 Task: Look for space in Gravina di Catania, Italy from 17th June, 2023 to 21st June, 2023 for 2 adults in price range Rs.7000 to Rs.12000. Place can be private room with 1  bedroom having 2 beds and 1 bathroom. Property type can be house, flat, guest house. Amenities needed are: wifi, washing machine. Booking option can be shelf check-in. Required host language is English.
Action: Mouse moved to (481, 71)
Screenshot: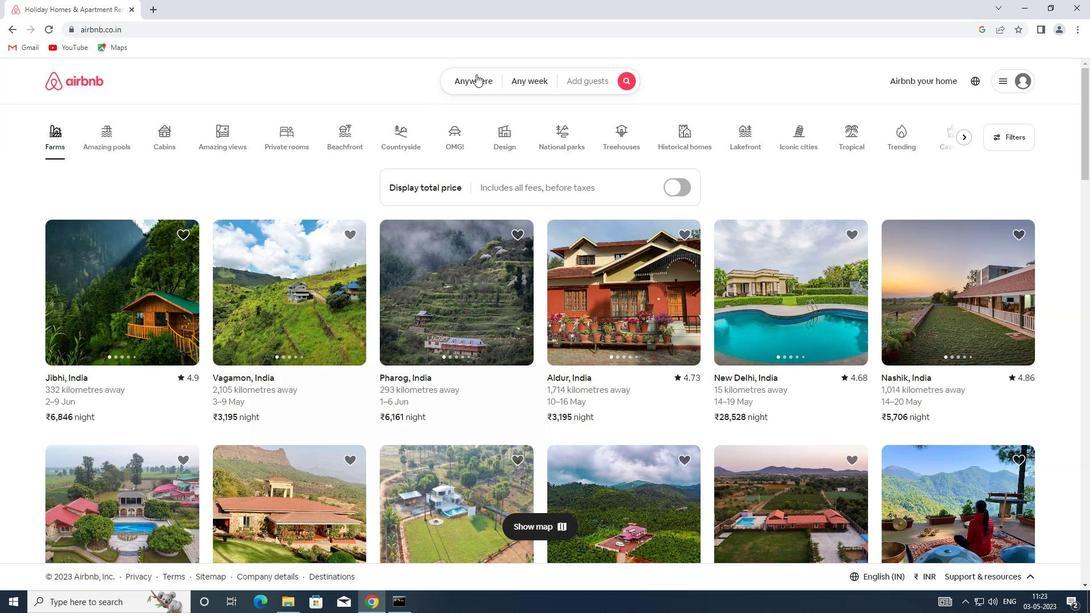 
Action: Mouse pressed left at (481, 71)
Screenshot: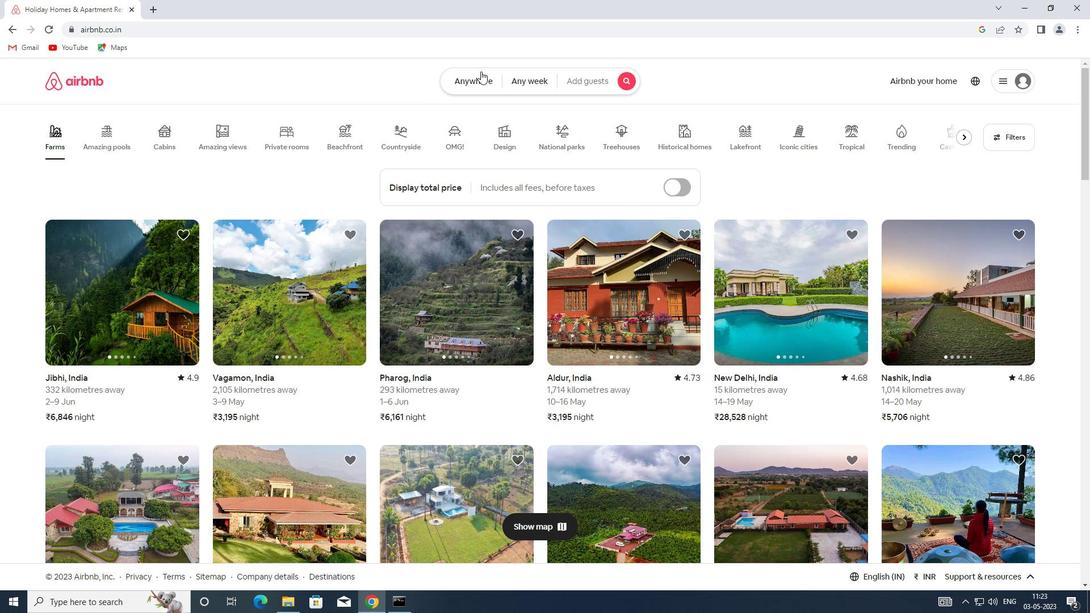
Action: Mouse moved to (418, 123)
Screenshot: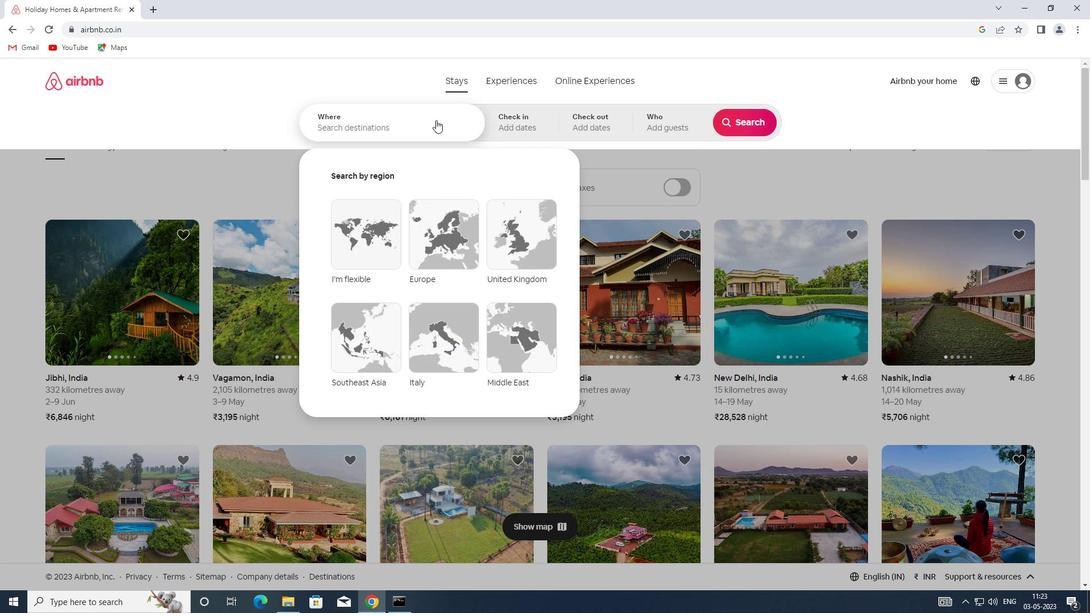 
Action: Mouse pressed left at (418, 123)
Screenshot: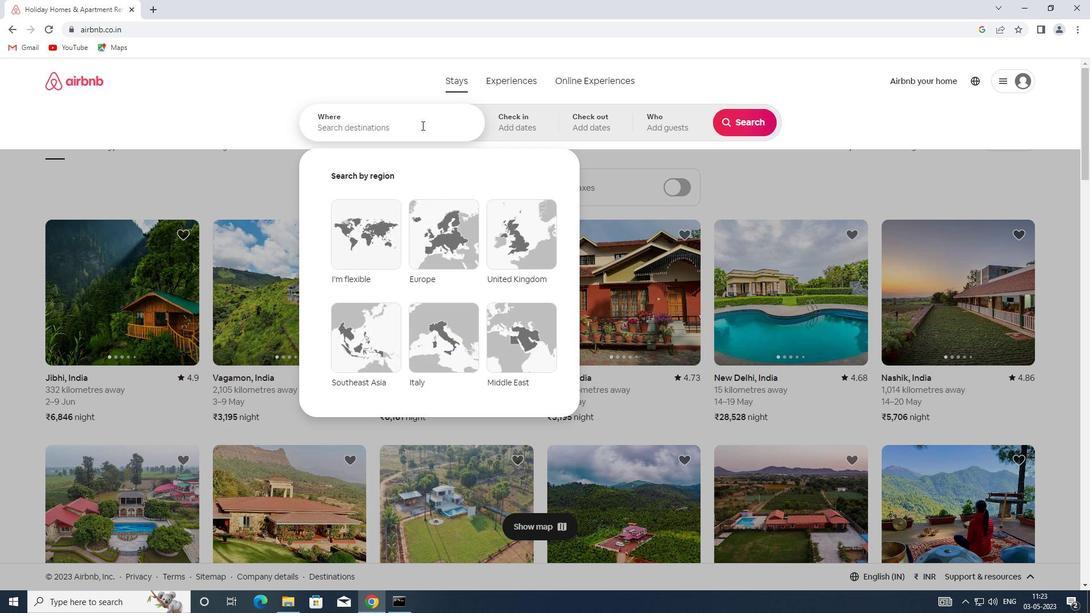 
Action: Key pressed <Key.shift>GRAVINA<Key.space>DI<Key.space><Key.shift>CATAB<Key.backspace>NIA,<Key.shift>ITALY
Screenshot: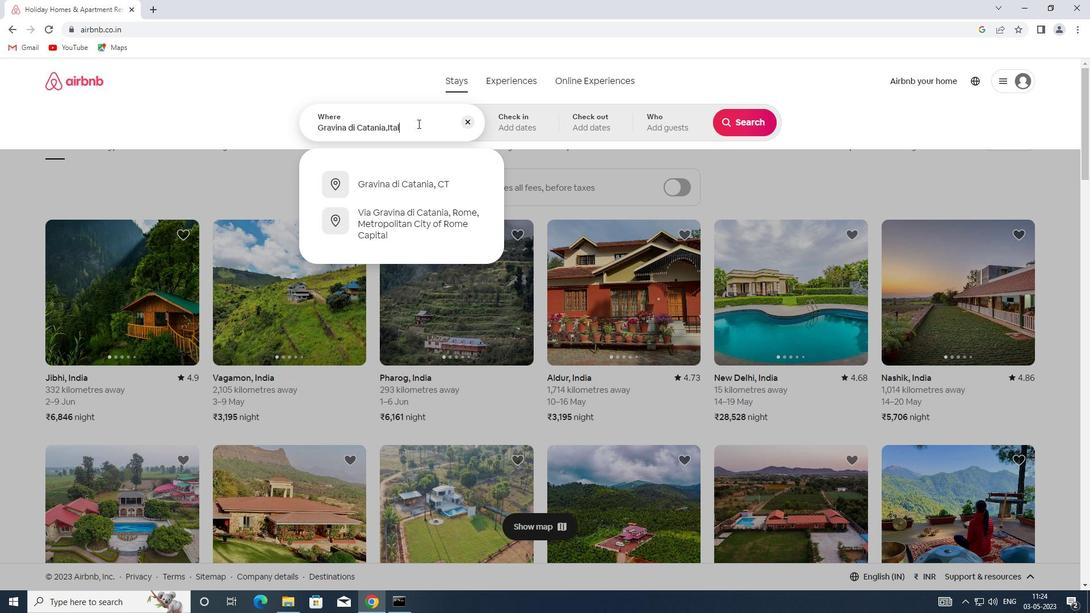 
Action: Mouse moved to (517, 113)
Screenshot: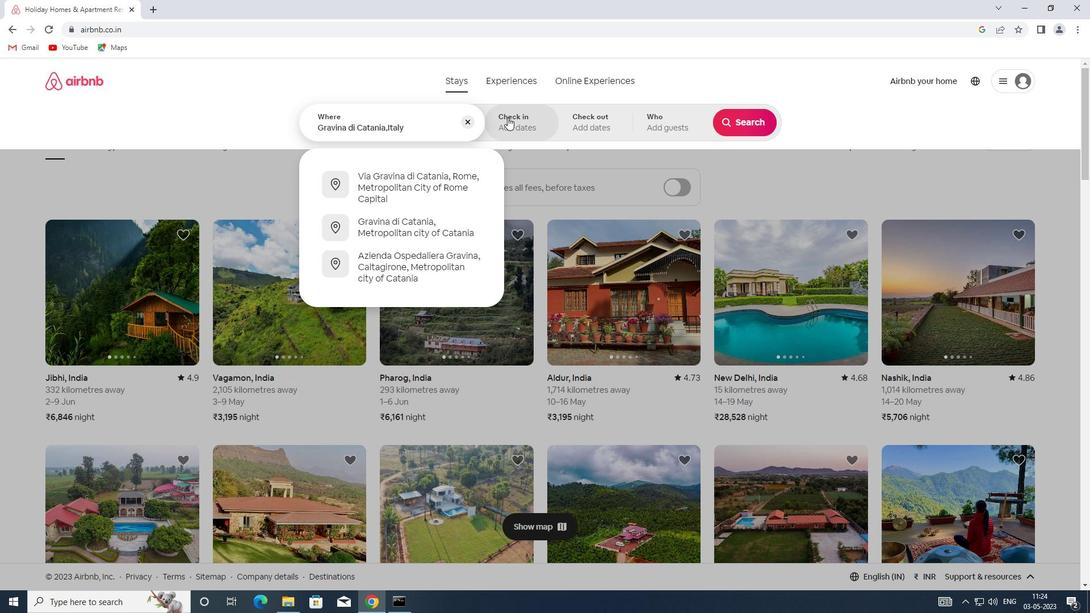 
Action: Mouse pressed left at (517, 113)
Screenshot: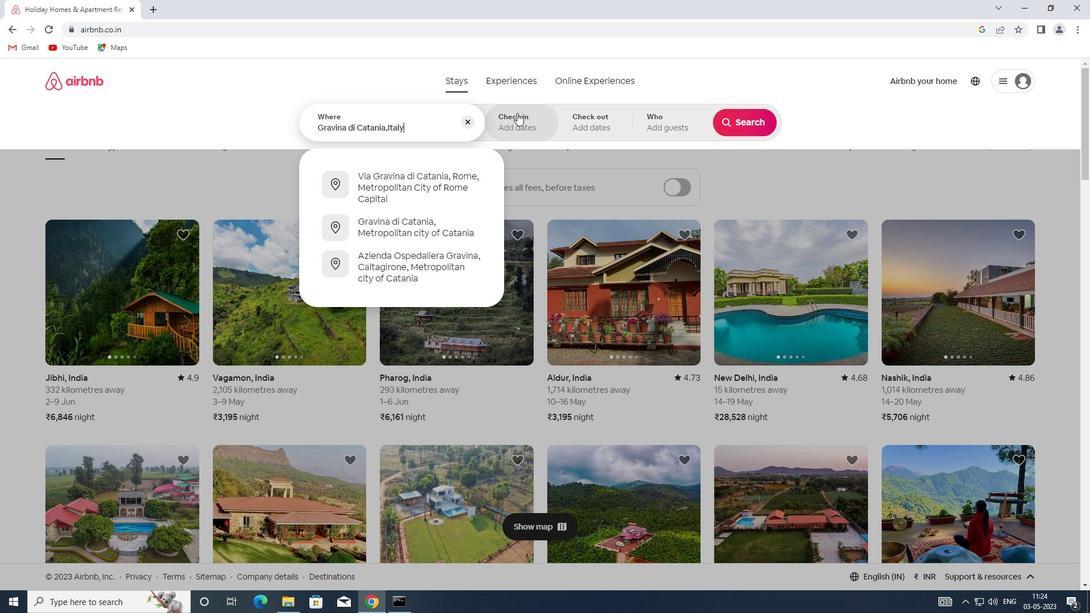 
Action: Mouse moved to (721, 321)
Screenshot: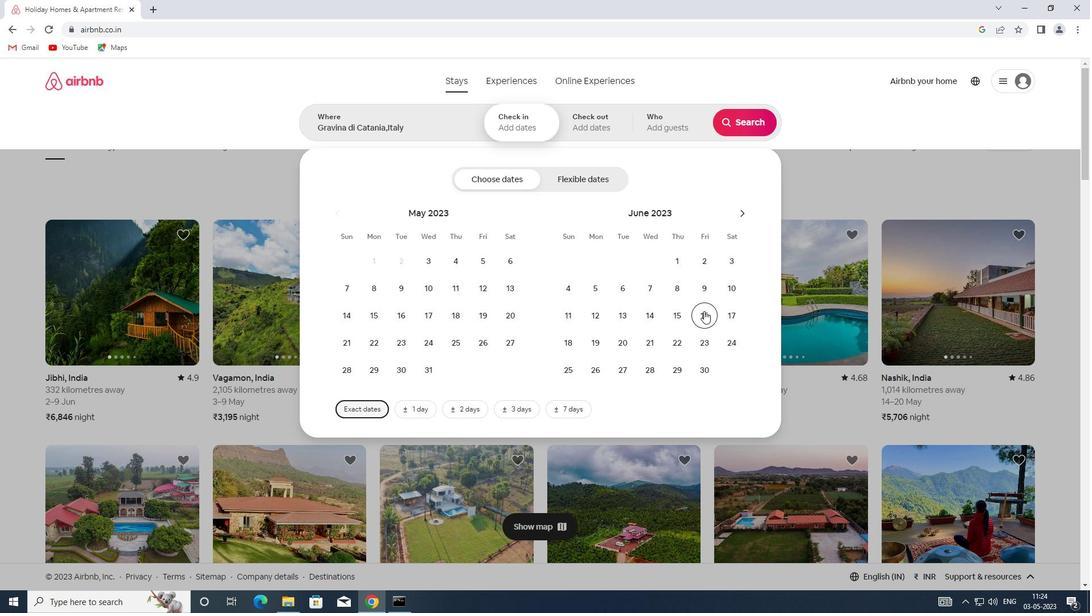 
Action: Mouse pressed left at (721, 321)
Screenshot: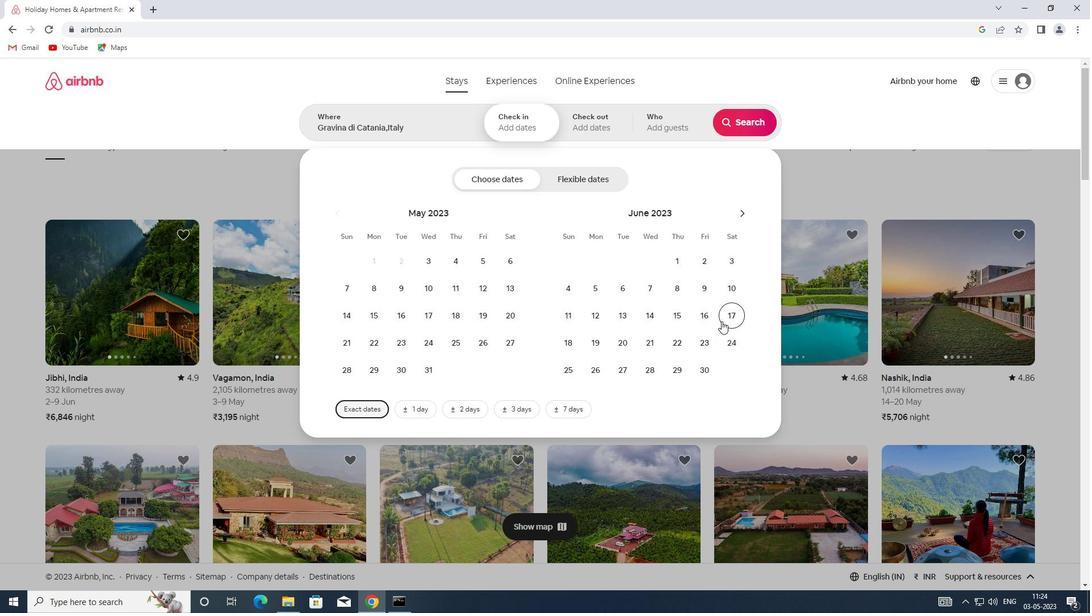 
Action: Mouse moved to (657, 346)
Screenshot: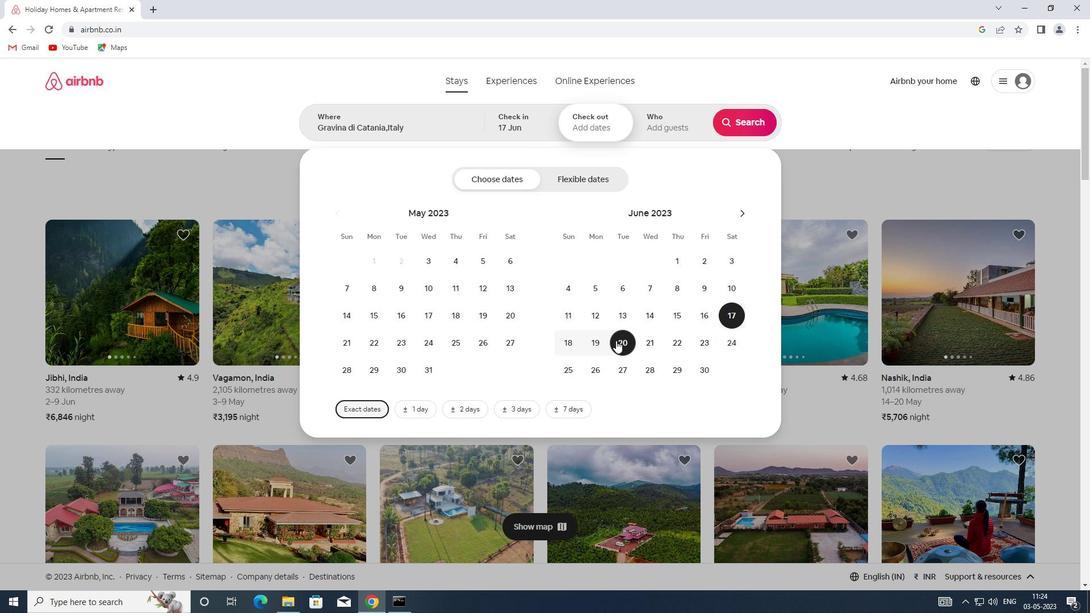 
Action: Mouse pressed left at (657, 346)
Screenshot: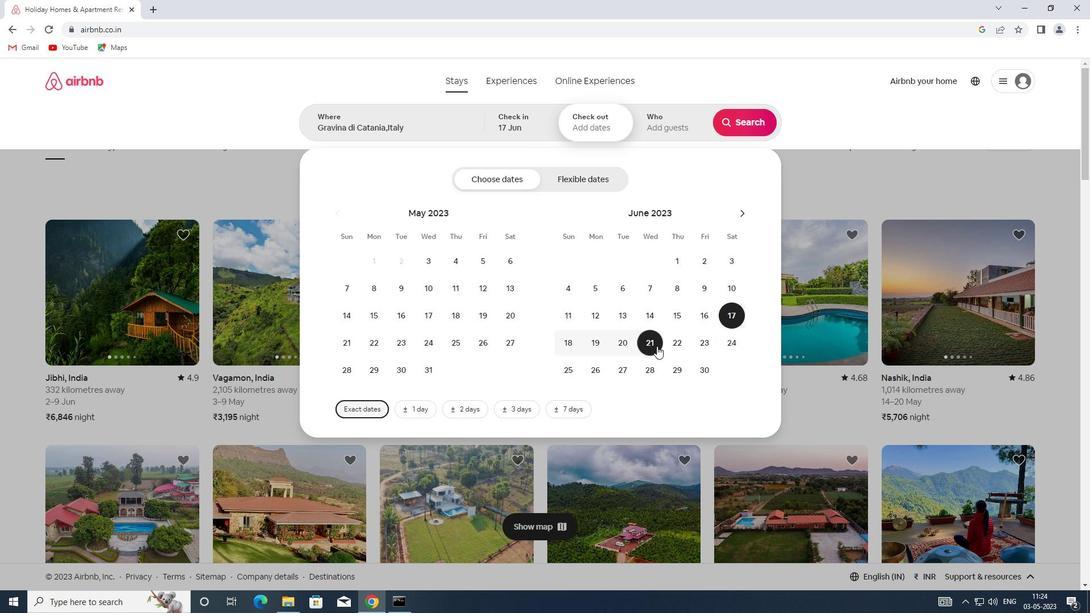 
Action: Mouse moved to (666, 122)
Screenshot: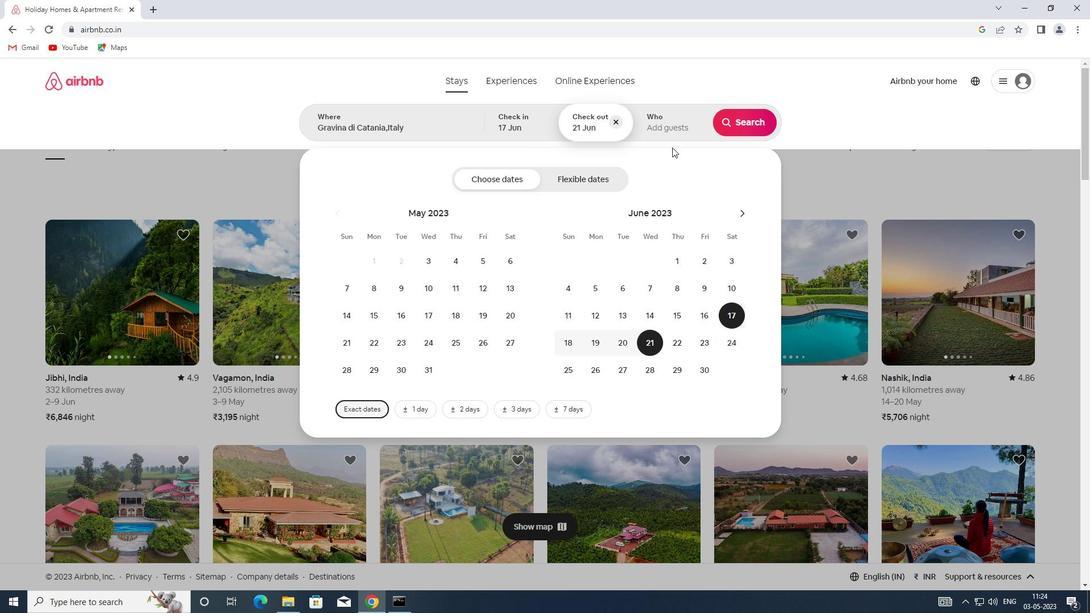 
Action: Mouse pressed left at (666, 122)
Screenshot: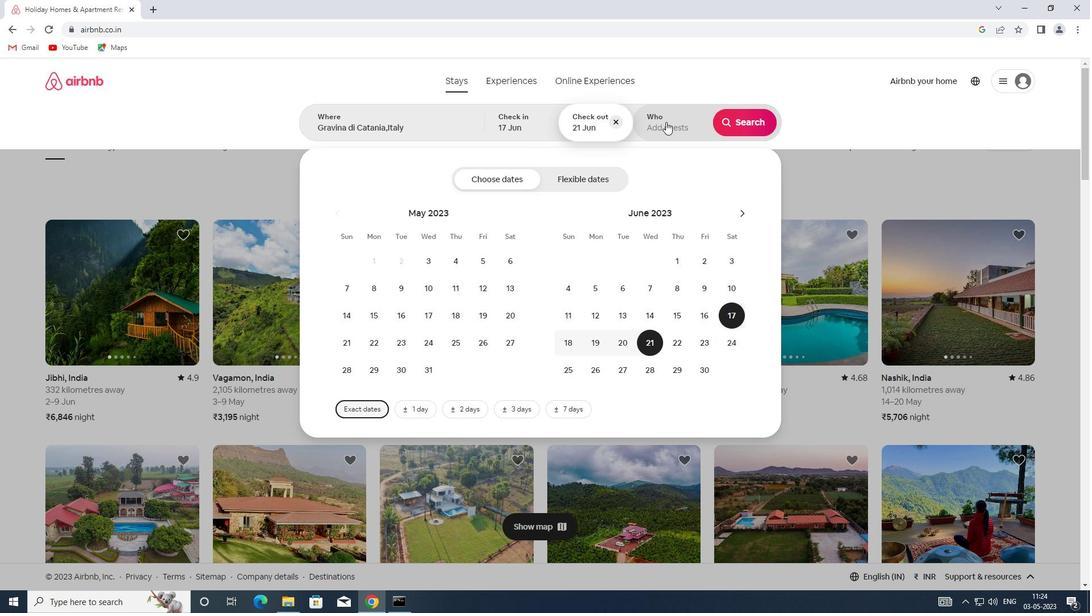 
Action: Mouse moved to (746, 183)
Screenshot: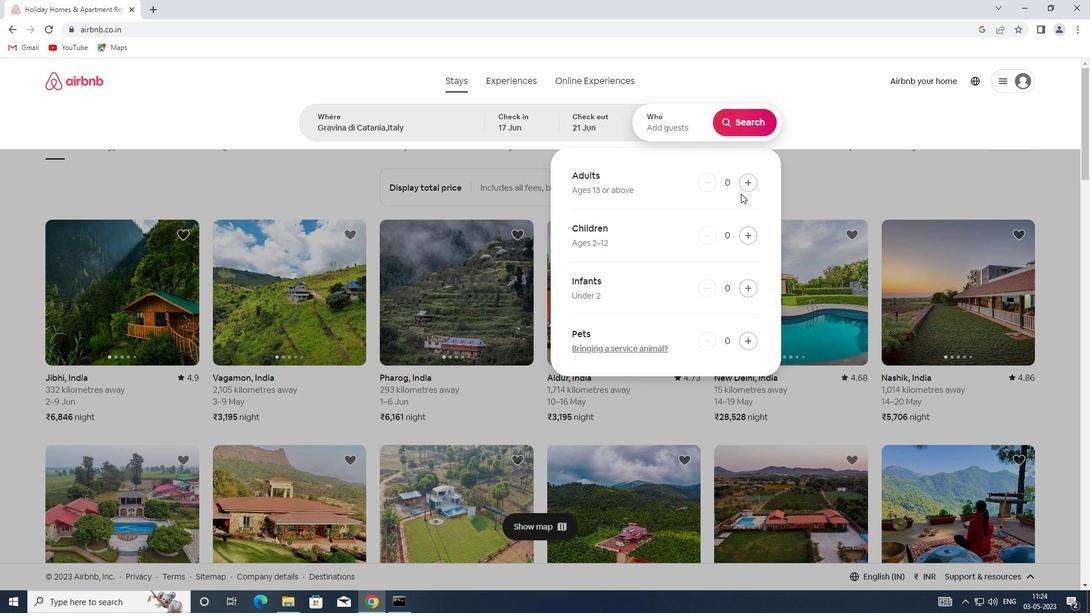 
Action: Mouse pressed left at (746, 183)
Screenshot: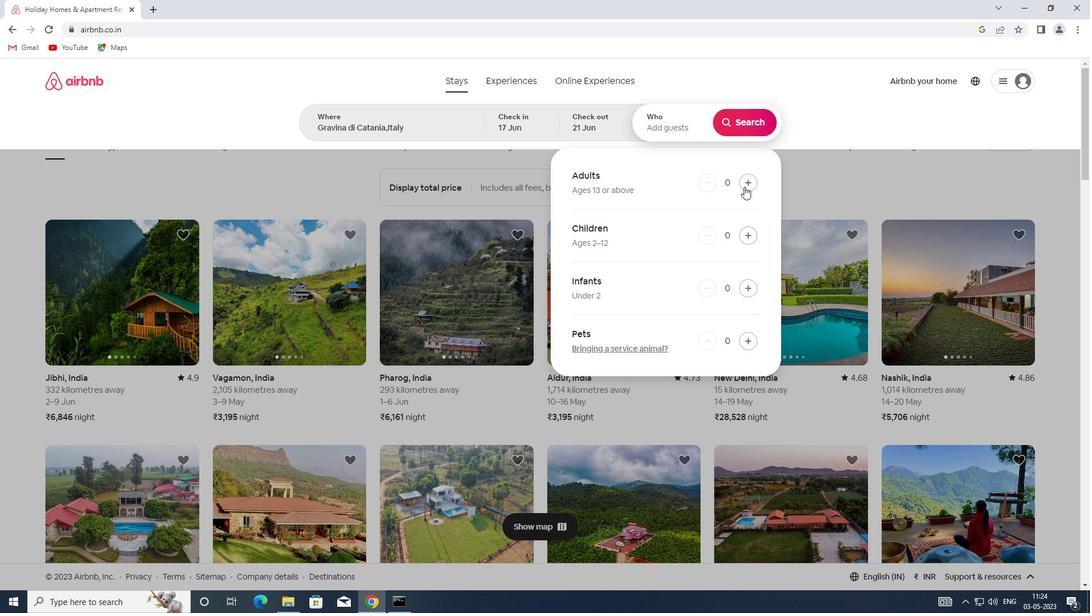 
Action: Mouse pressed left at (746, 183)
Screenshot: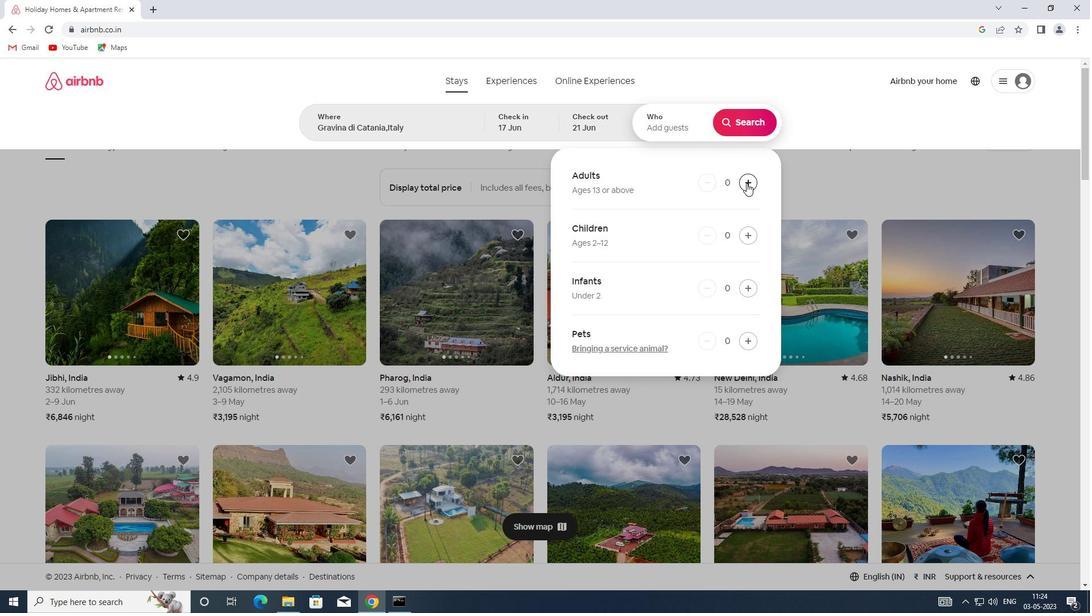 
Action: Mouse moved to (755, 117)
Screenshot: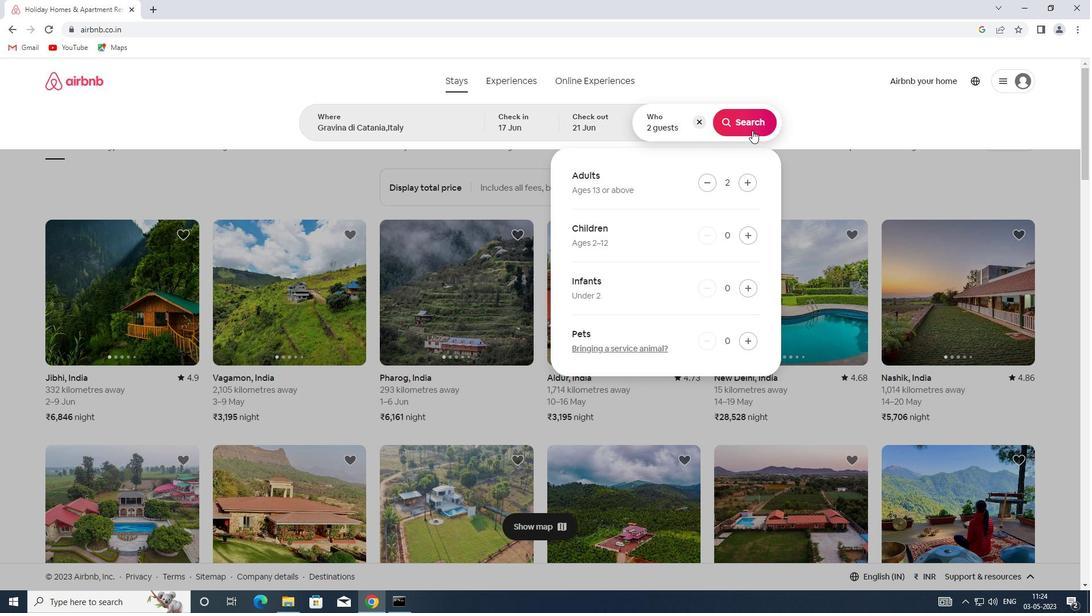 
Action: Mouse pressed left at (755, 117)
Screenshot: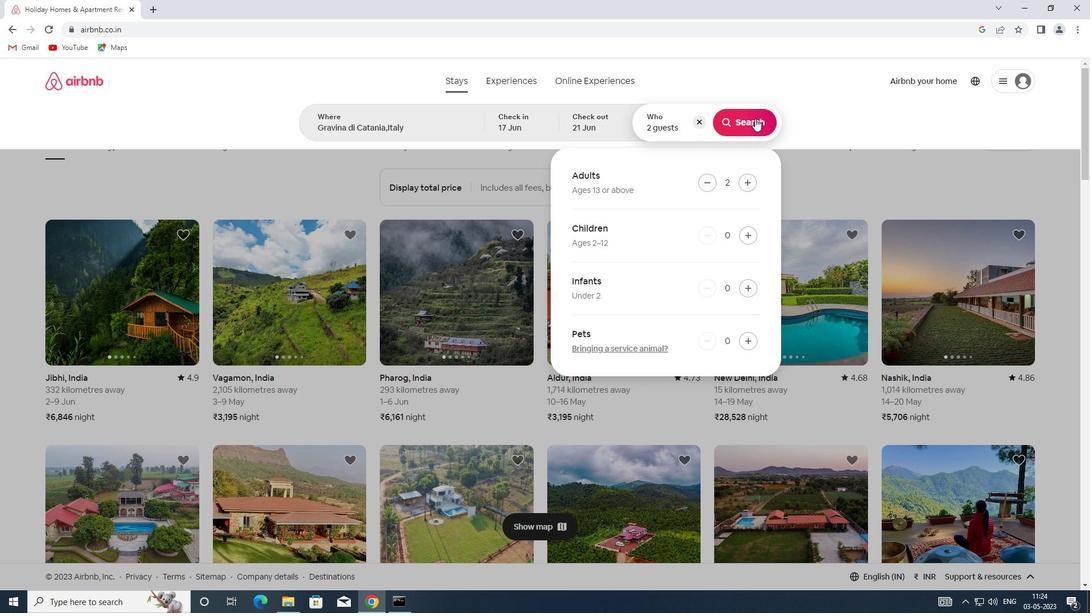 
Action: Mouse moved to (1036, 120)
Screenshot: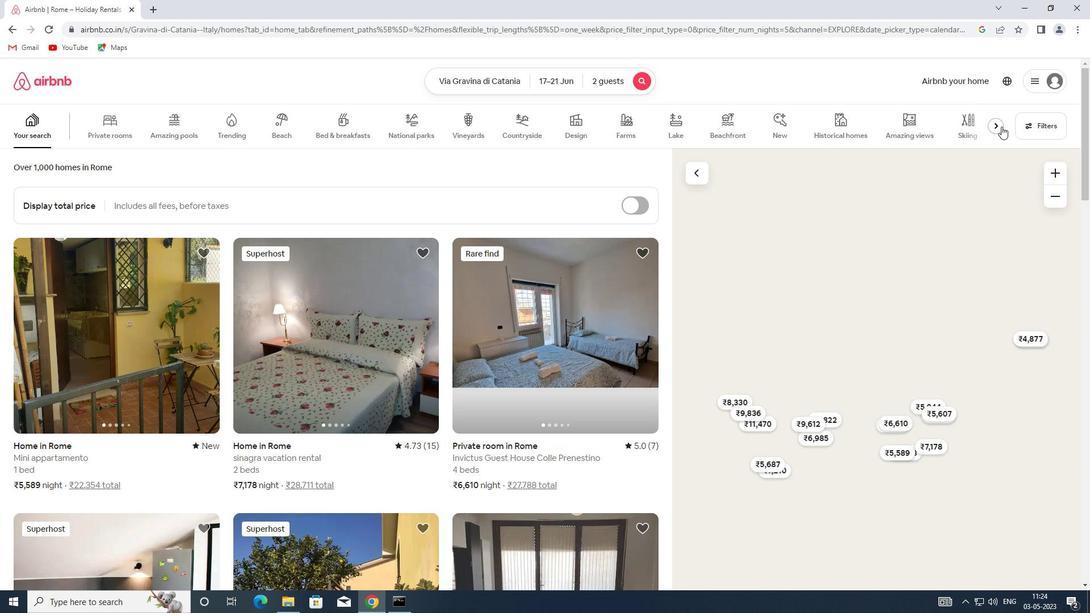 
Action: Mouse pressed left at (1036, 120)
Screenshot: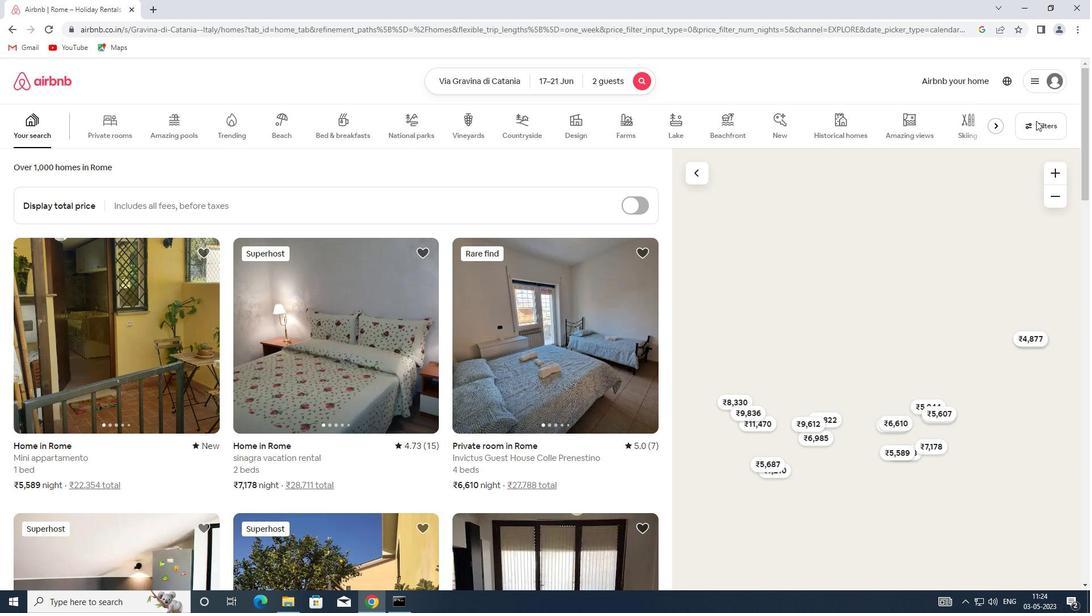 
Action: Mouse moved to (408, 268)
Screenshot: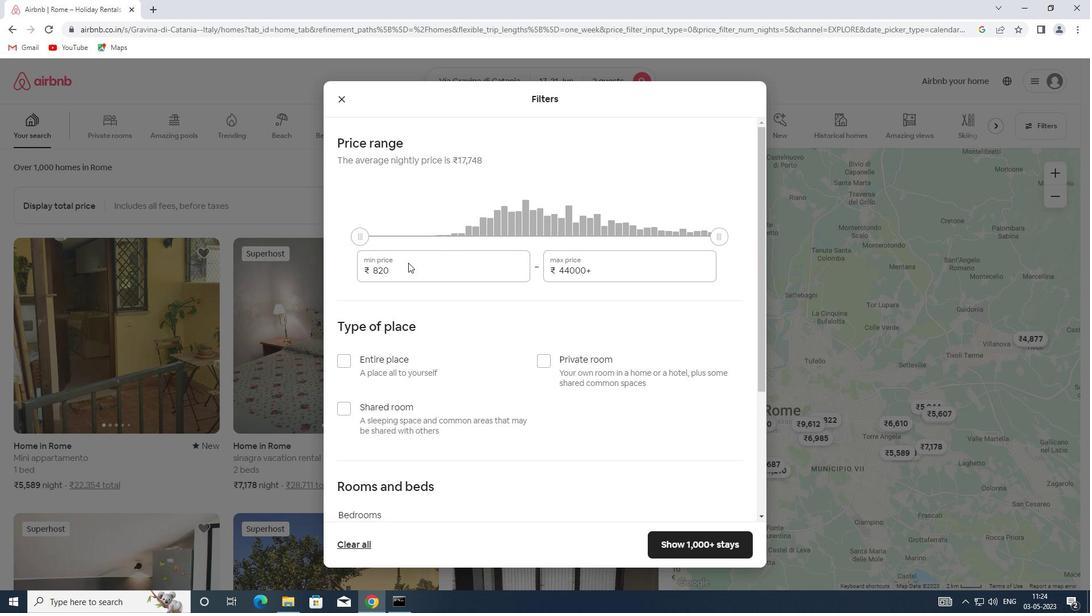 
Action: Mouse pressed left at (408, 268)
Screenshot: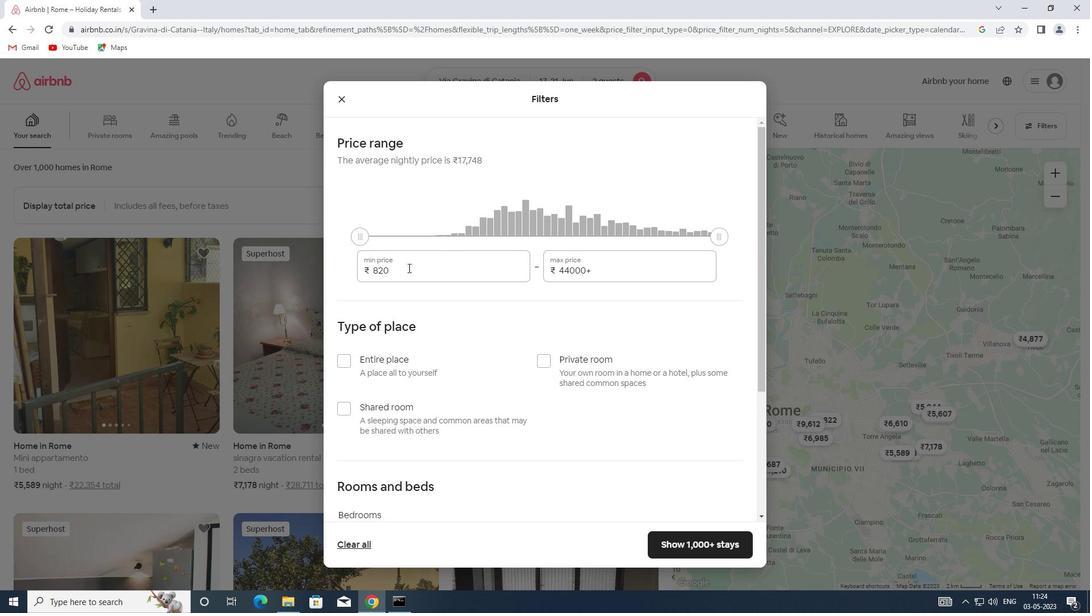 
Action: Mouse moved to (327, 271)
Screenshot: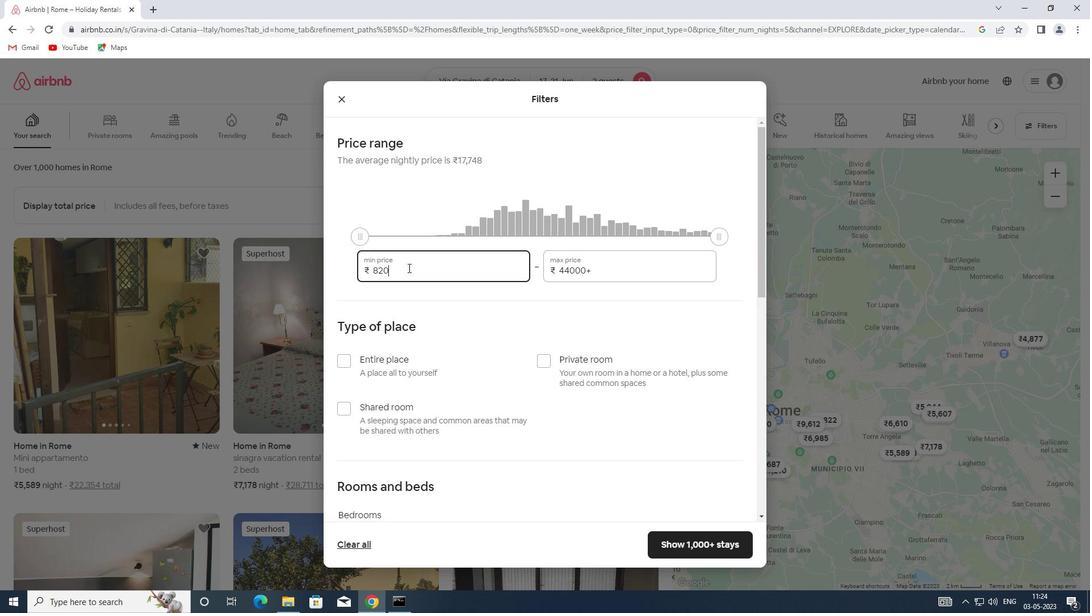 
Action: Key pressed 7000
Screenshot: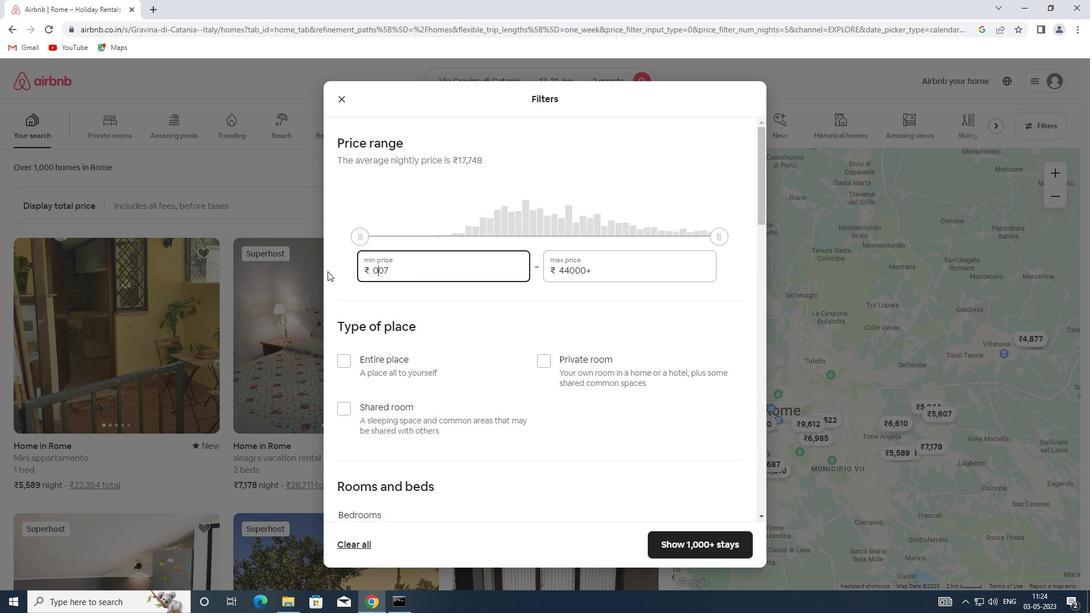 
Action: Mouse moved to (401, 269)
Screenshot: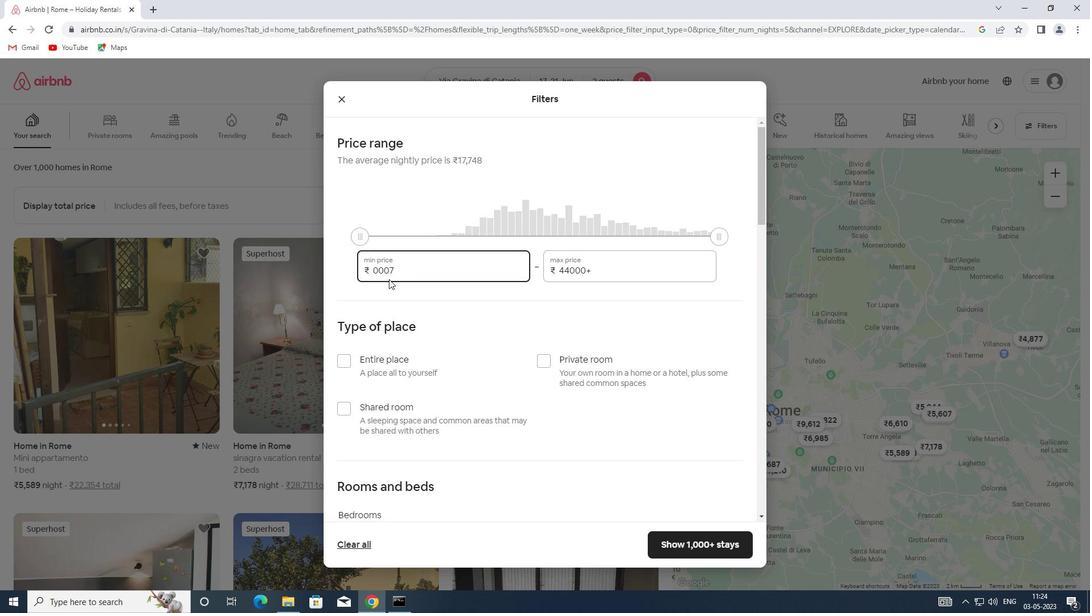 
Action: Mouse pressed left at (401, 269)
Screenshot: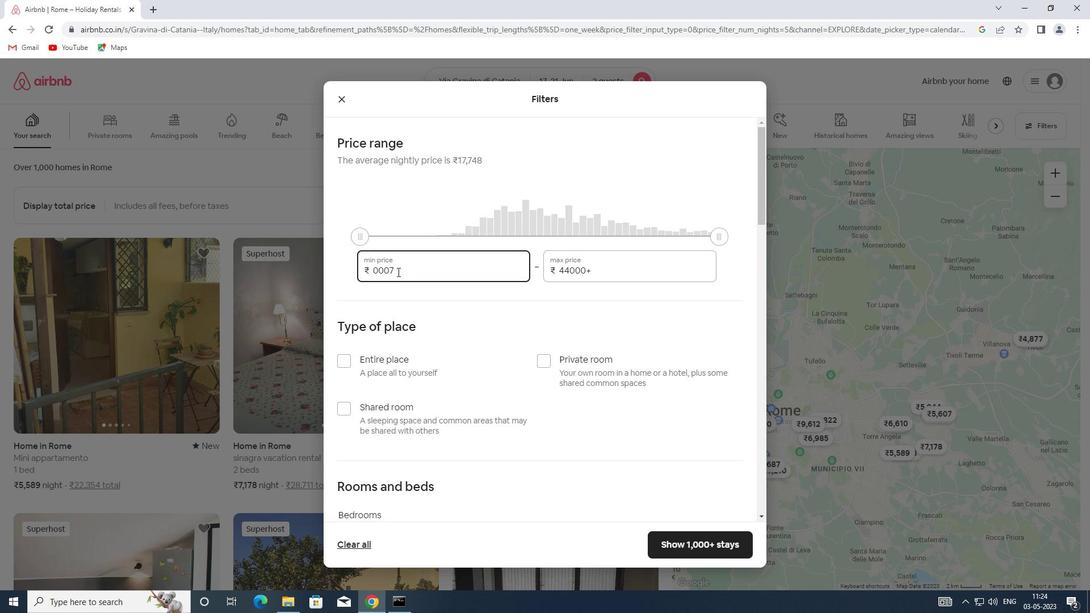 
Action: Mouse moved to (315, 267)
Screenshot: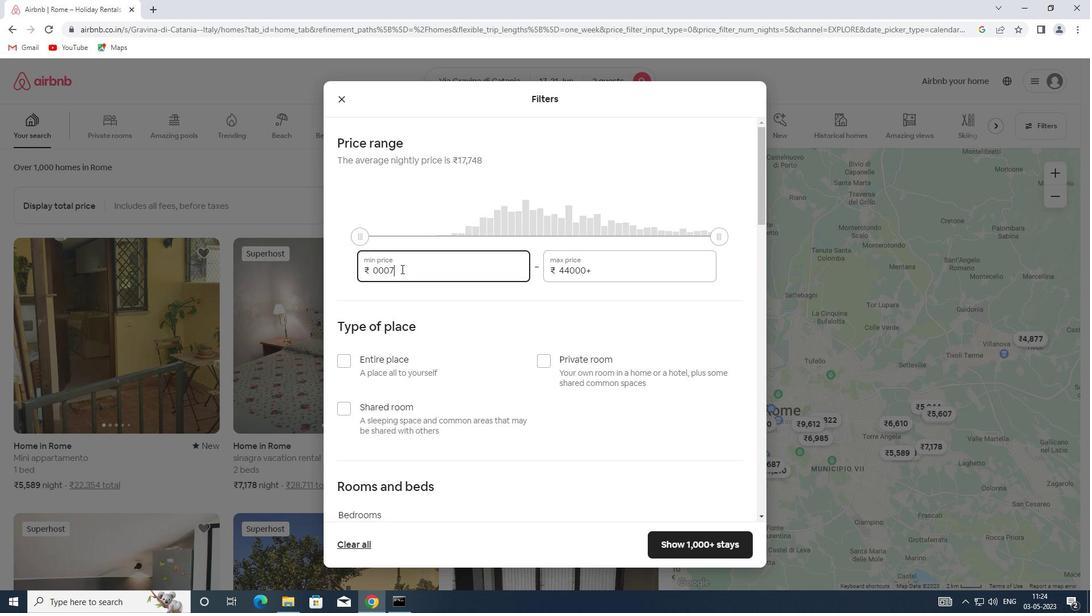 
Action: Key pressed 7000
Screenshot: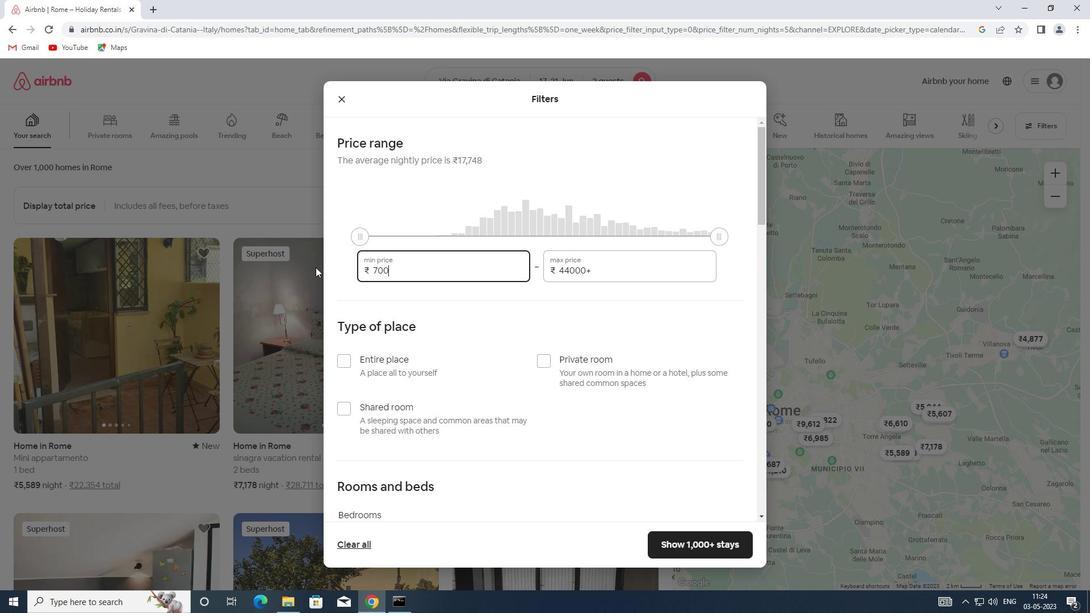 
Action: Mouse moved to (604, 262)
Screenshot: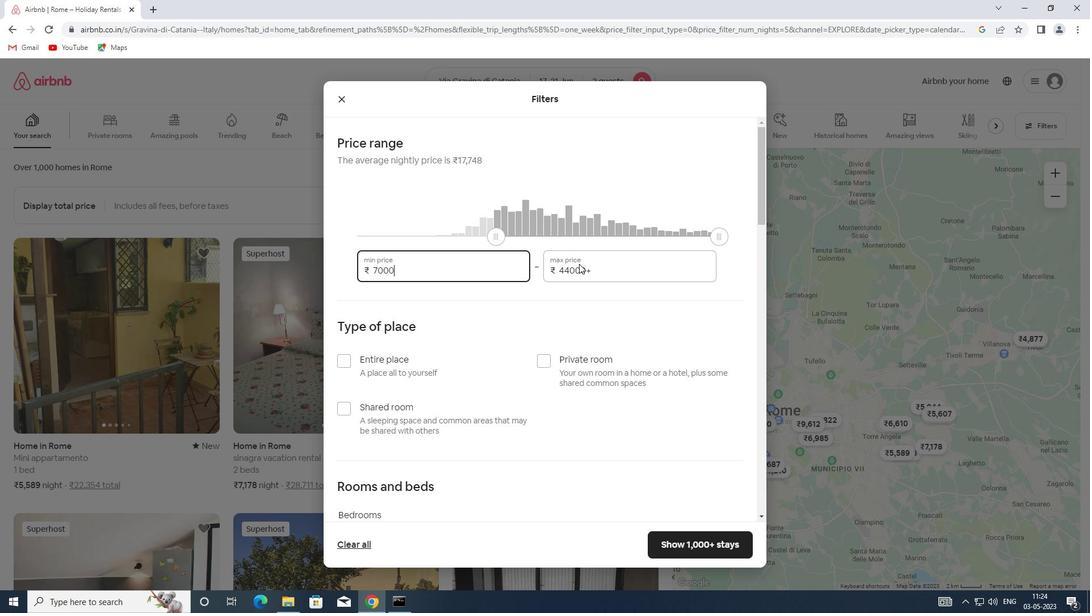 
Action: Mouse pressed left at (604, 262)
Screenshot: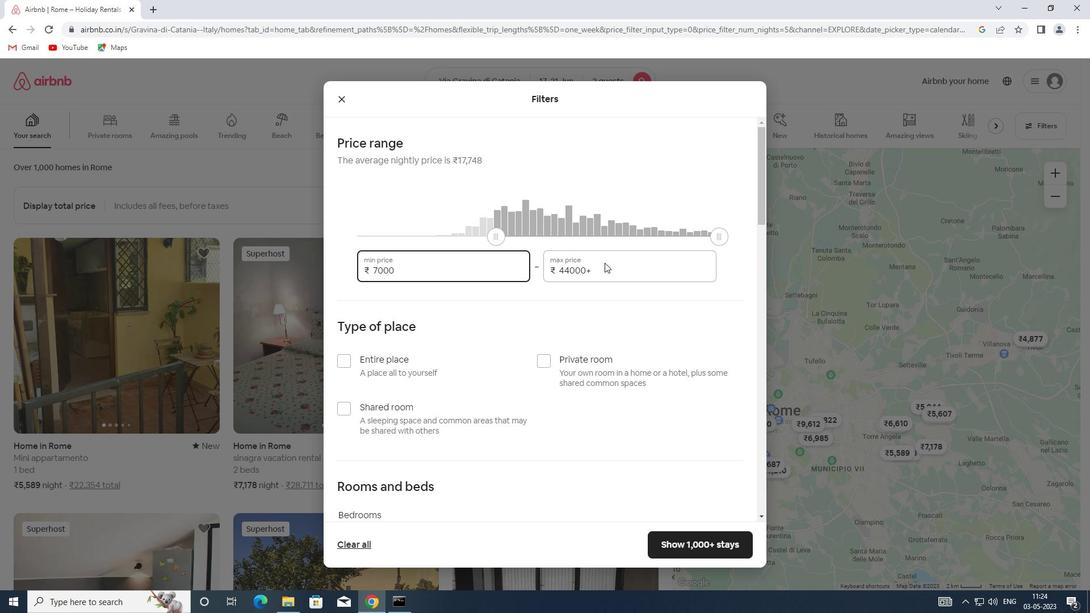 
Action: Mouse moved to (603, 269)
Screenshot: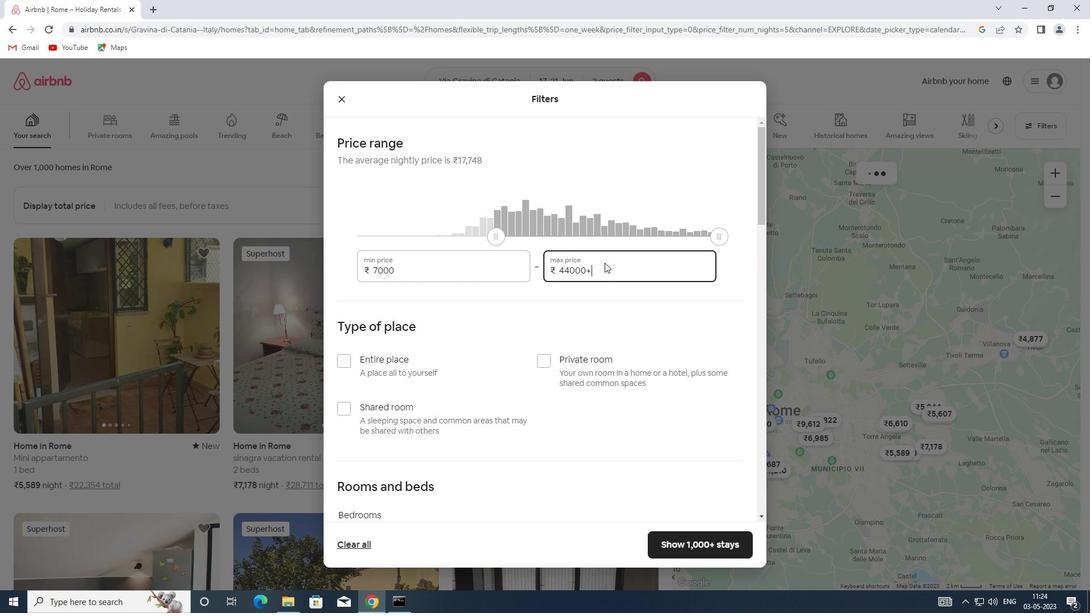 
Action: Mouse pressed left at (603, 269)
Screenshot: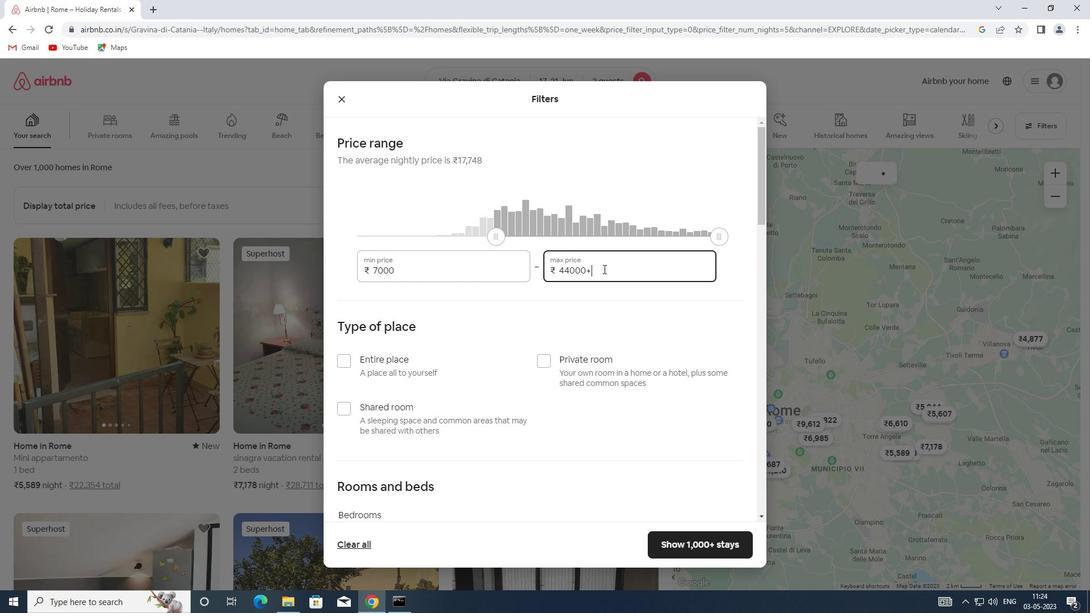 
Action: Mouse moved to (504, 269)
Screenshot: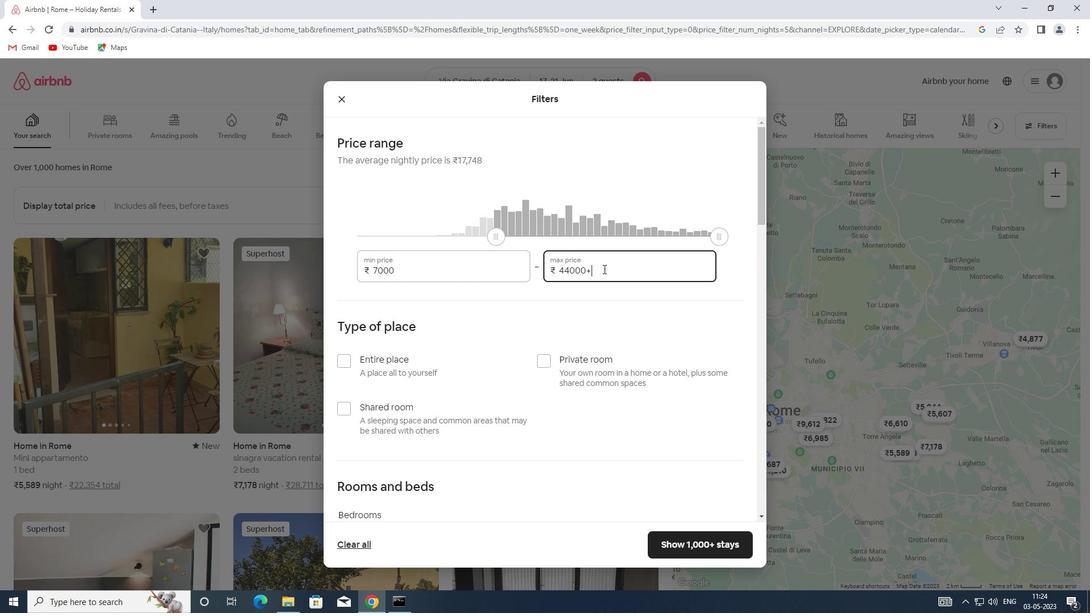 
Action: Key pressed 12000
Screenshot: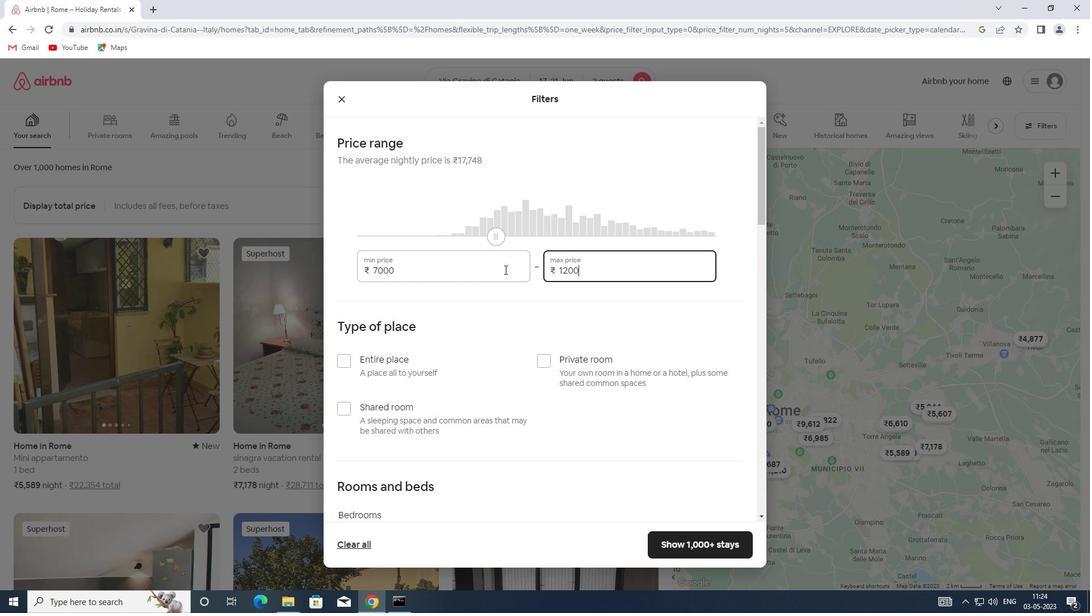 
Action: Mouse moved to (499, 362)
Screenshot: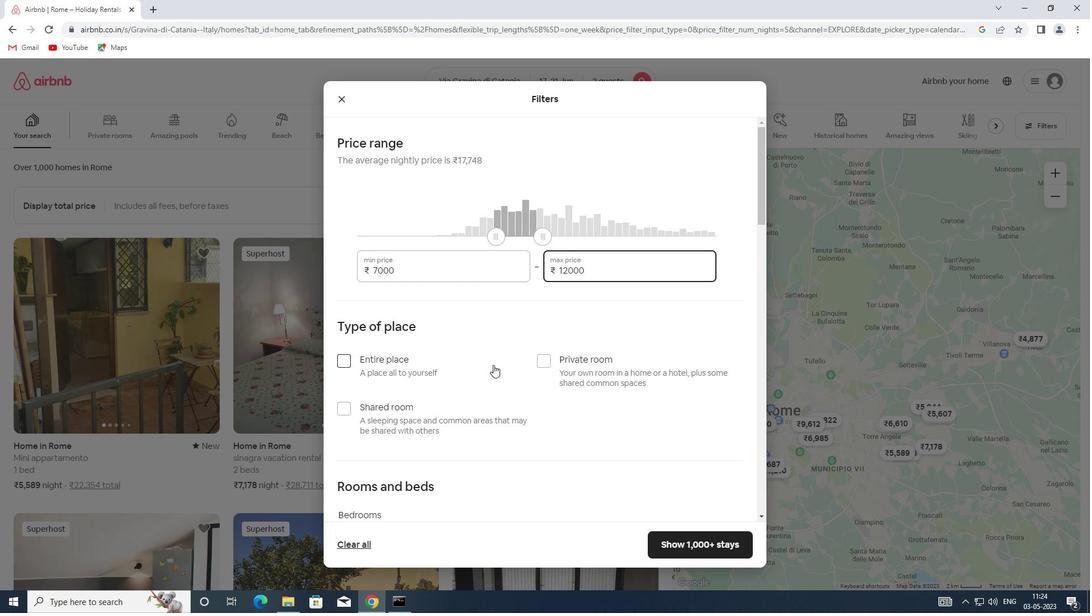 
Action: Mouse scrolled (499, 362) with delta (0, 0)
Screenshot: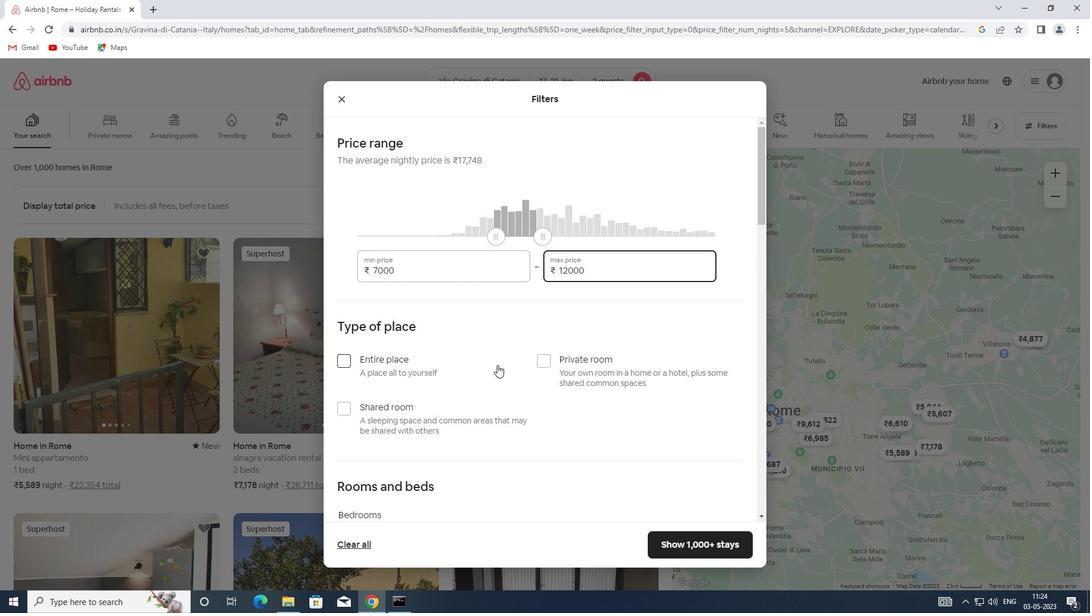 
Action: Mouse scrolled (499, 362) with delta (0, 0)
Screenshot: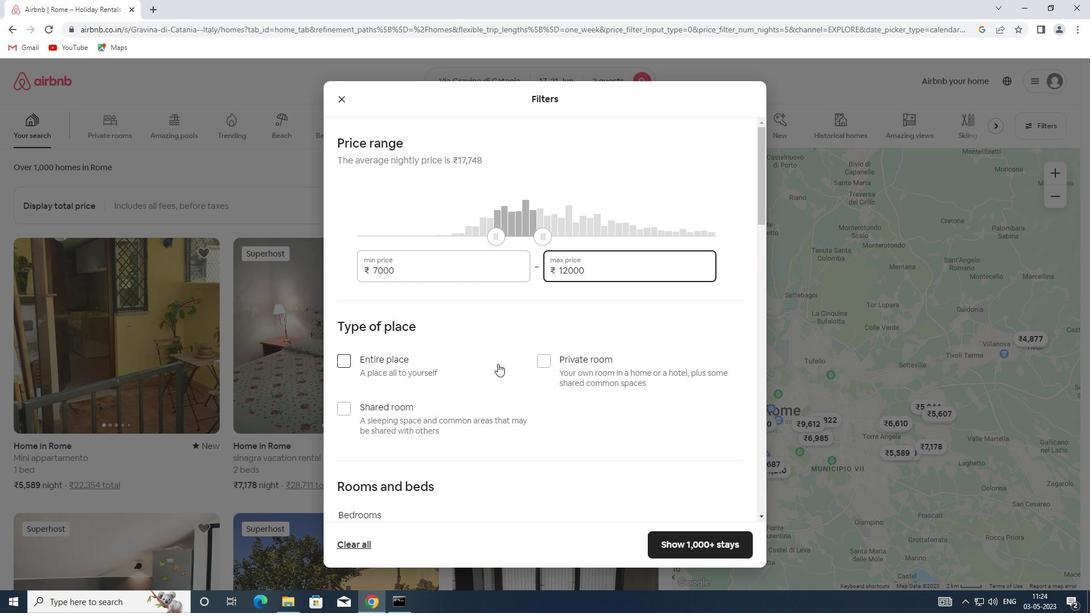 
Action: Mouse scrolled (499, 362) with delta (0, 0)
Screenshot: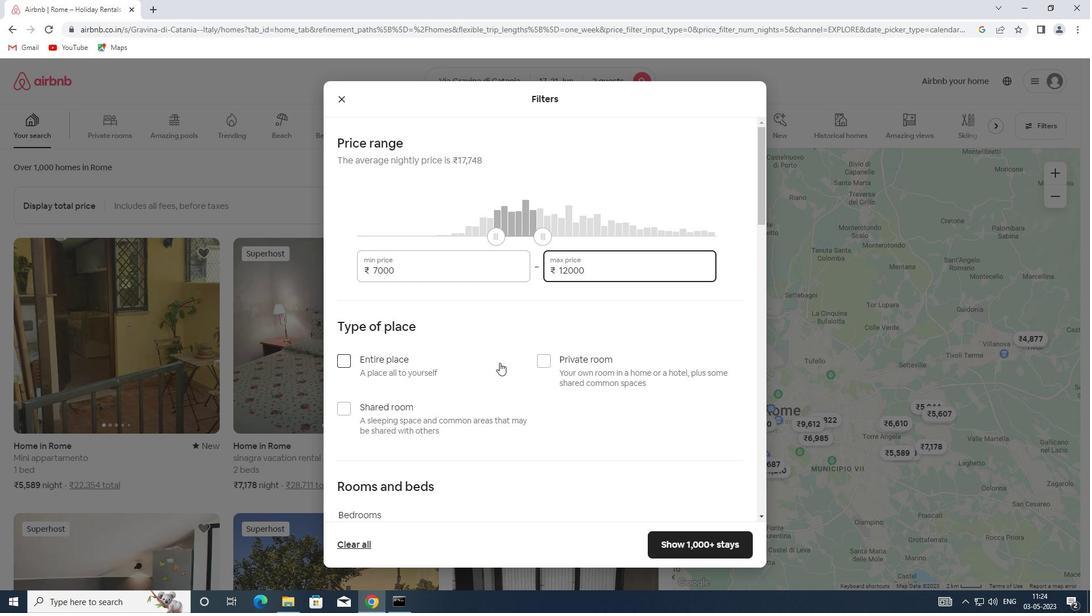 
Action: Mouse moved to (545, 198)
Screenshot: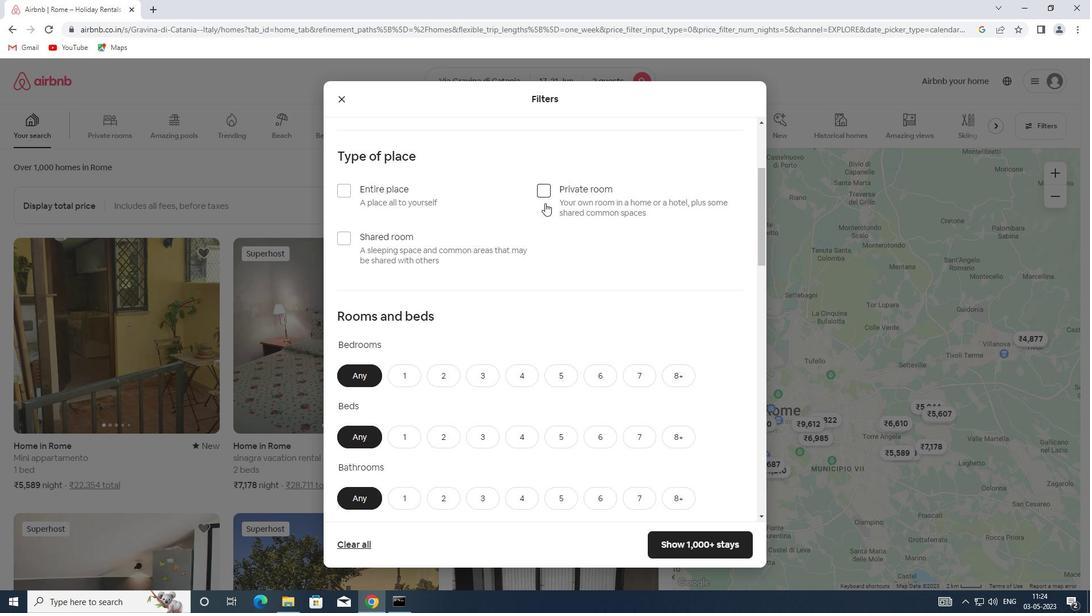
Action: Mouse pressed left at (545, 198)
Screenshot: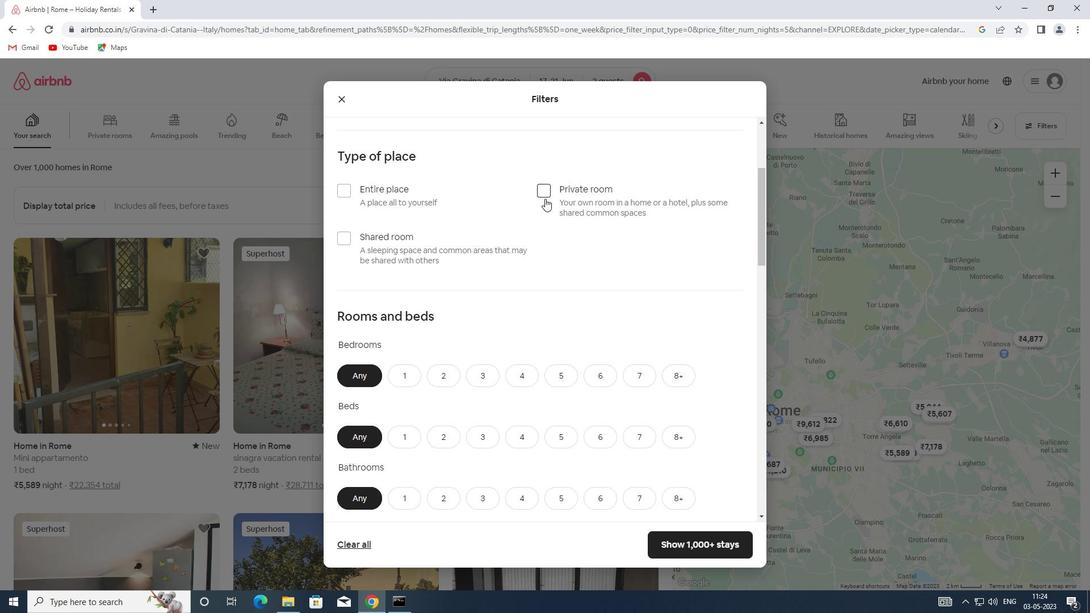 
Action: Mouse scrolled (545, 198) with delta (0, 0)
Screenshot: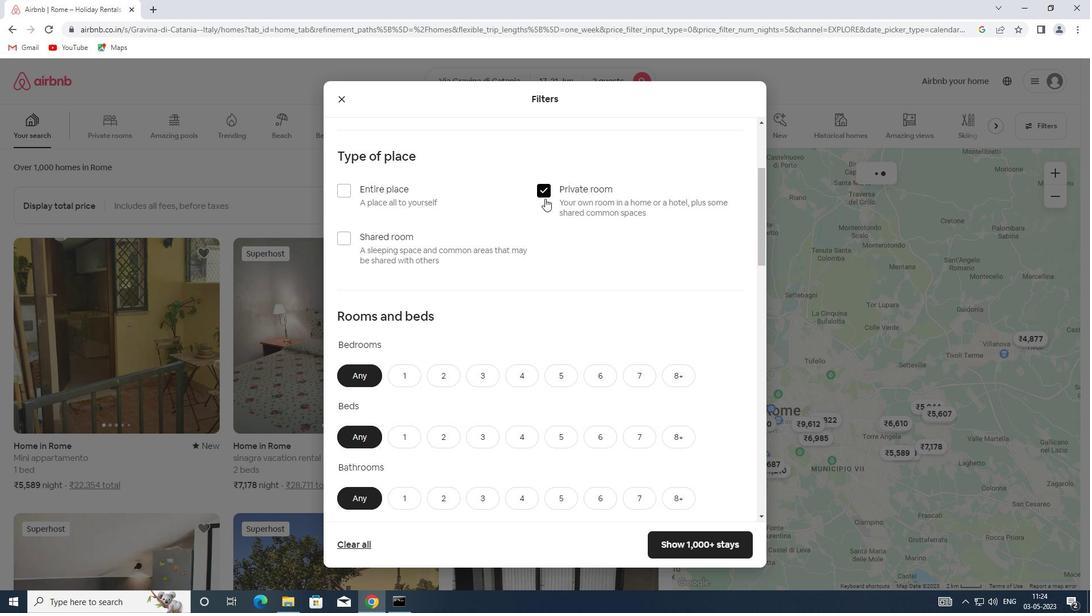 
Action: Mouse scrolled (545, 198) with delta (0, 0)
Screenshot: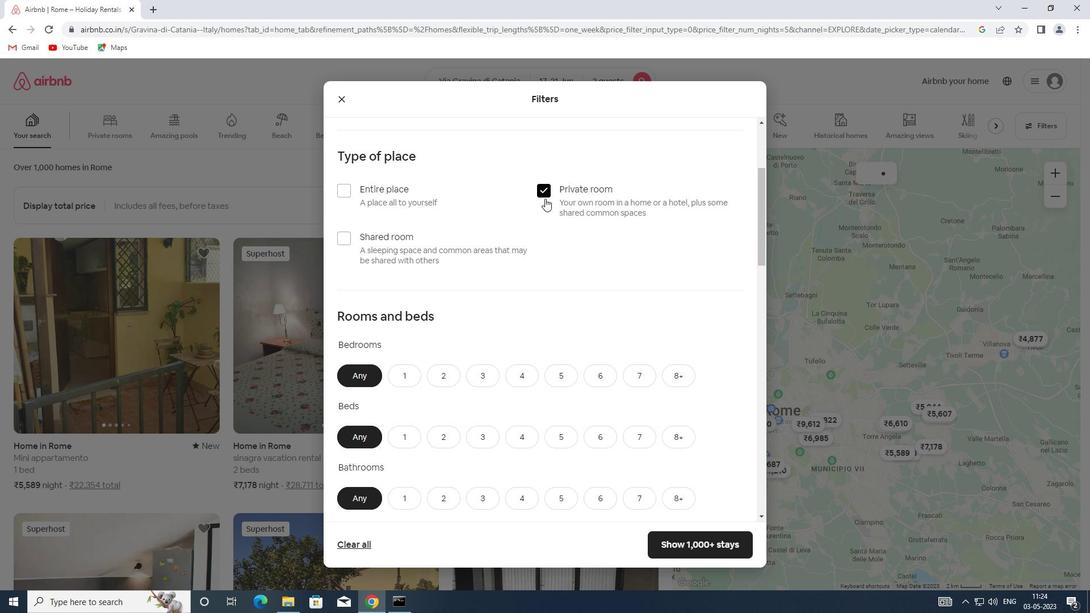 
Action: Mouse scrolled (545, 198) with delta (0, 0)
Screenshot: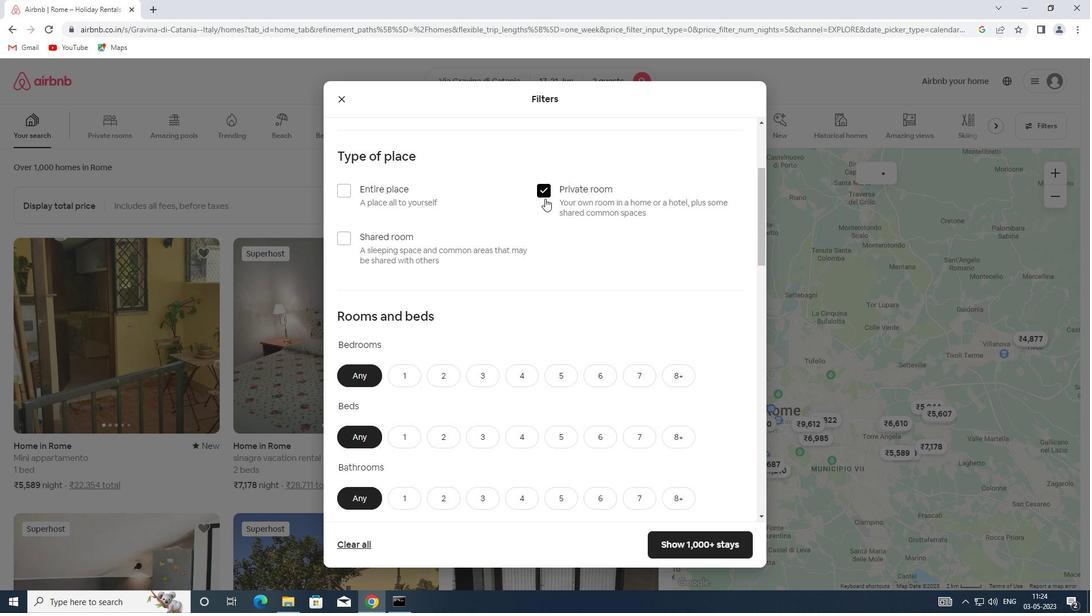 
Action: Mouse moved to (401, 211)
Screenshot: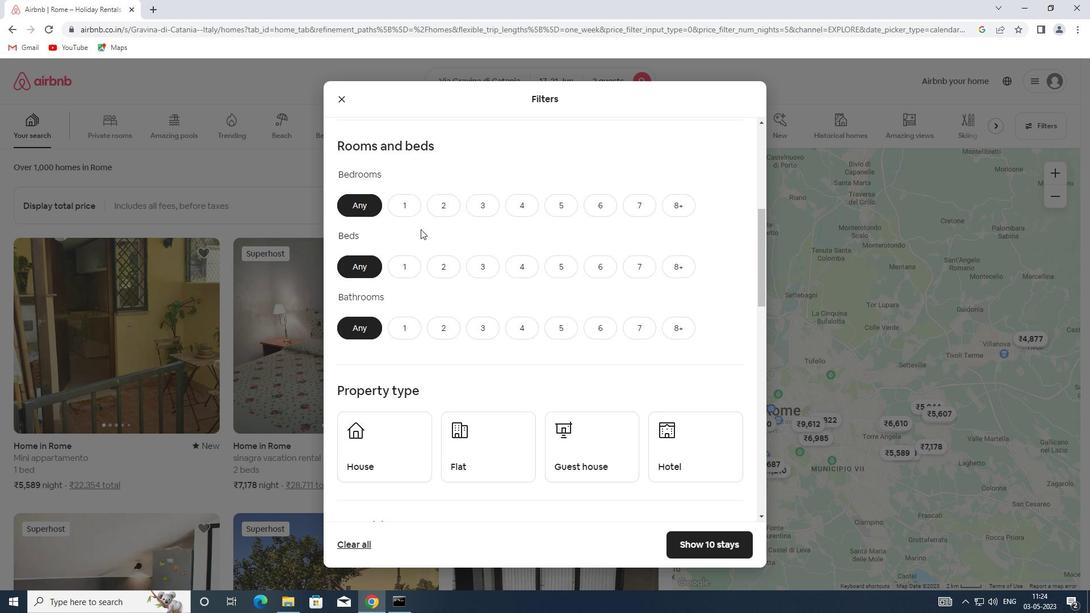 
Action: Mouse pressed left at (401, 211)
Screenshot: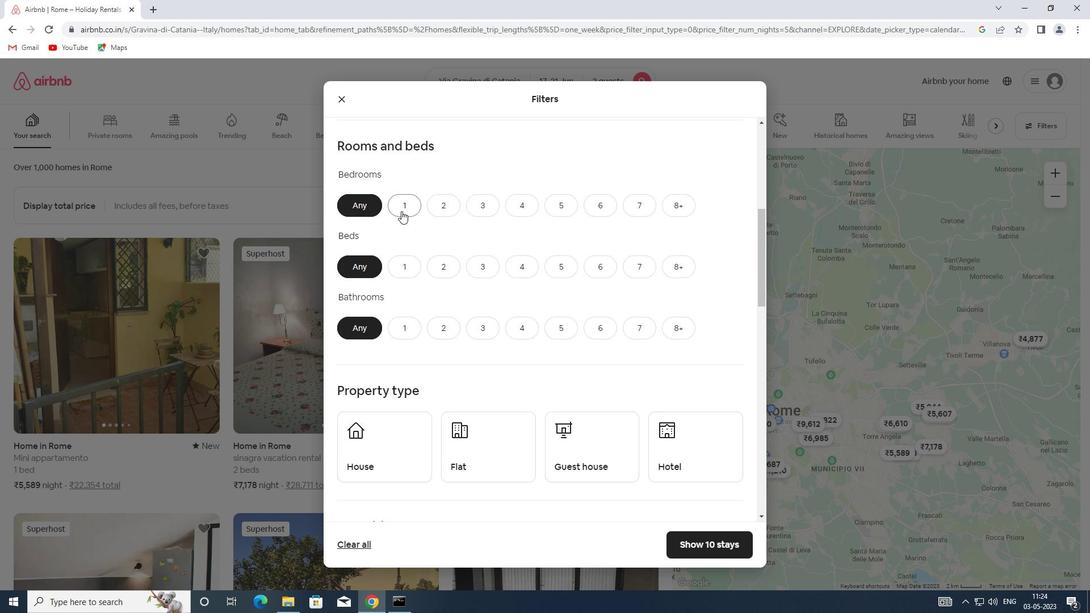 
Action: Mouse moved to (442, 276)
Screenshot: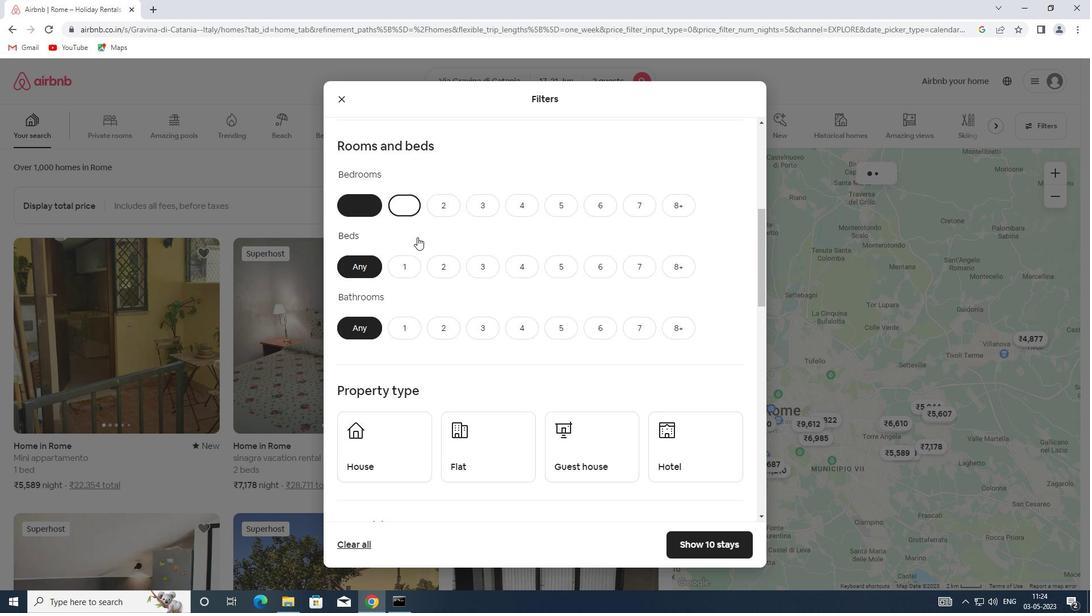 
Action: Mouse pressed left at (442, 276)
Screenshot: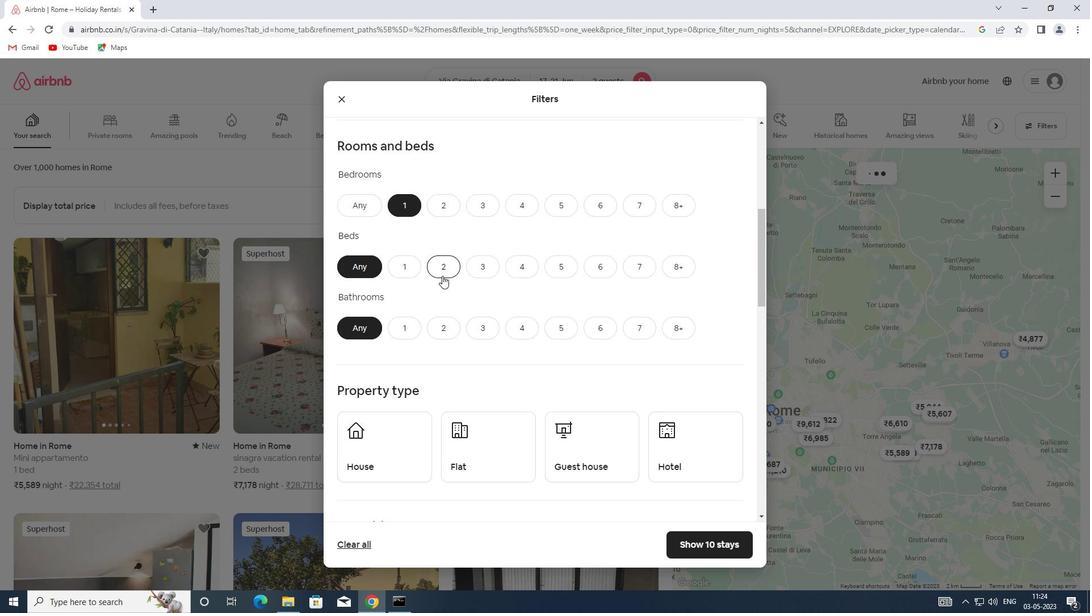 
Action: Mouse moved to (412, 328)
Screenshot: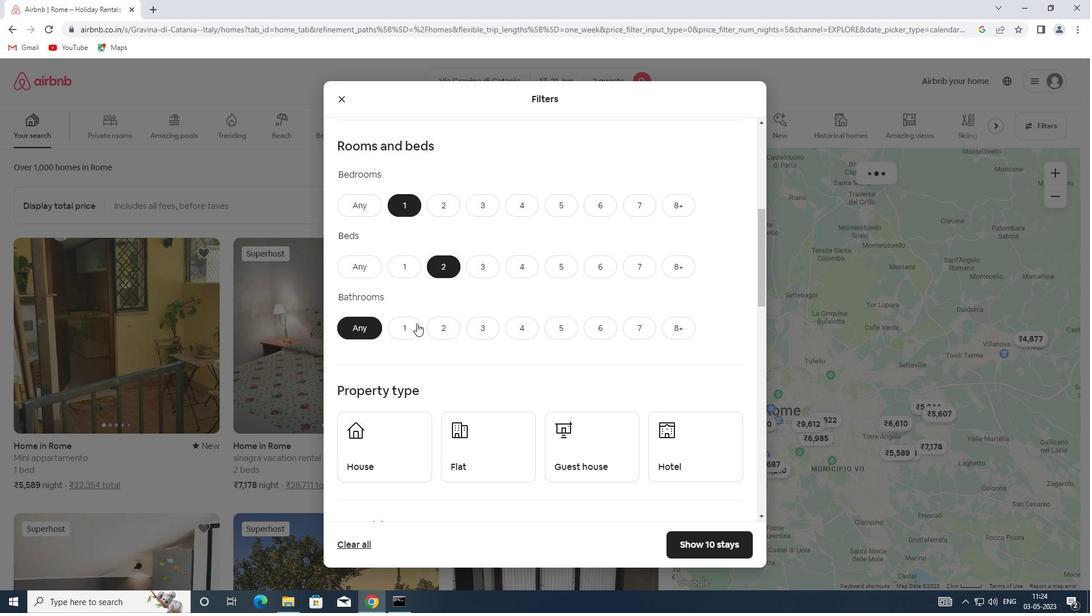 
Action: Mouse pressed left at (412, 328)
Screenshot: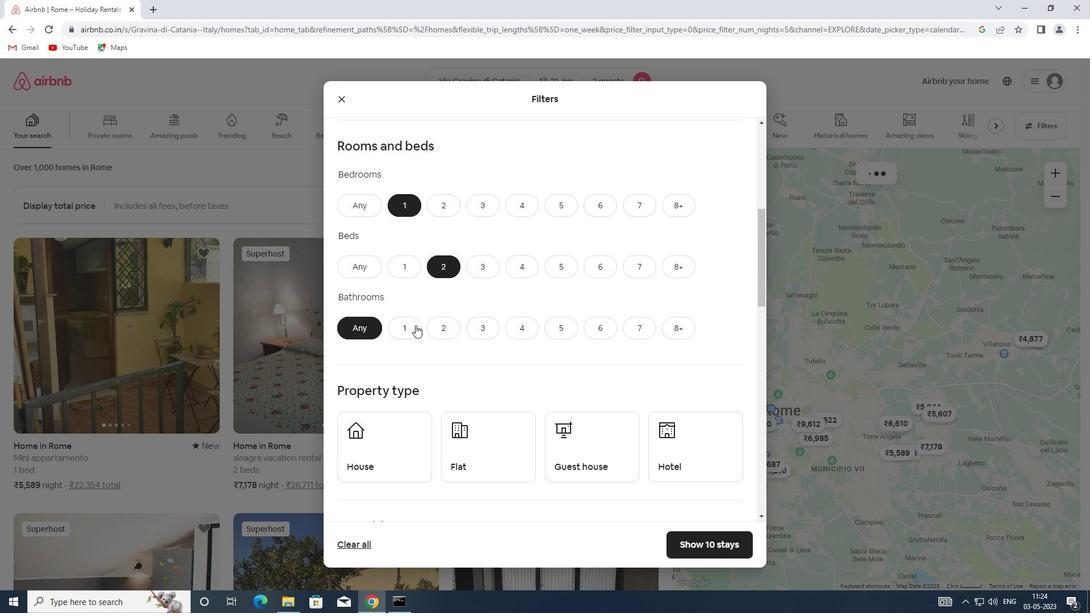 
Action: Mouse scrolled (412, 328) with delta (0, 0)
Screenshot: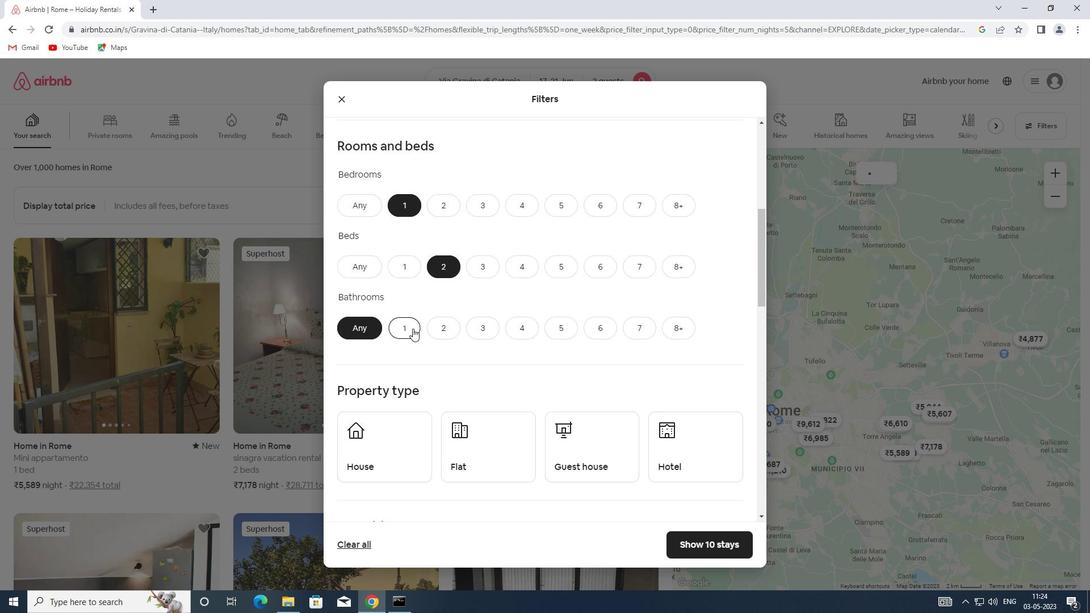 
Action: Mouse scrolled (412, 328) with delta (0, 0)
Screenshot: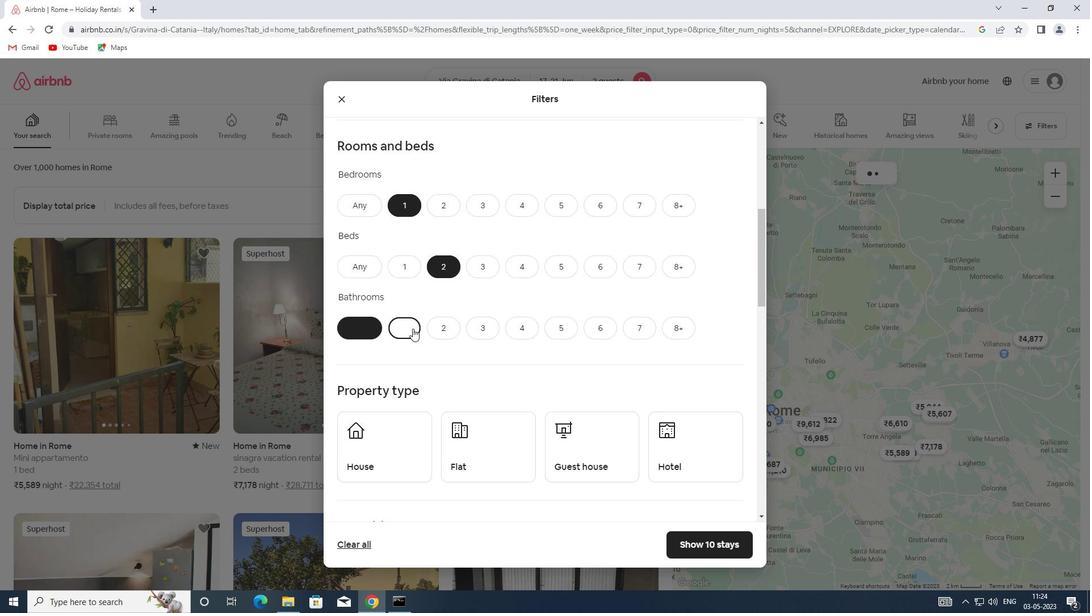 
Action: Mouse scrolled (412, 328) with delta (0, 0)
Screenshot: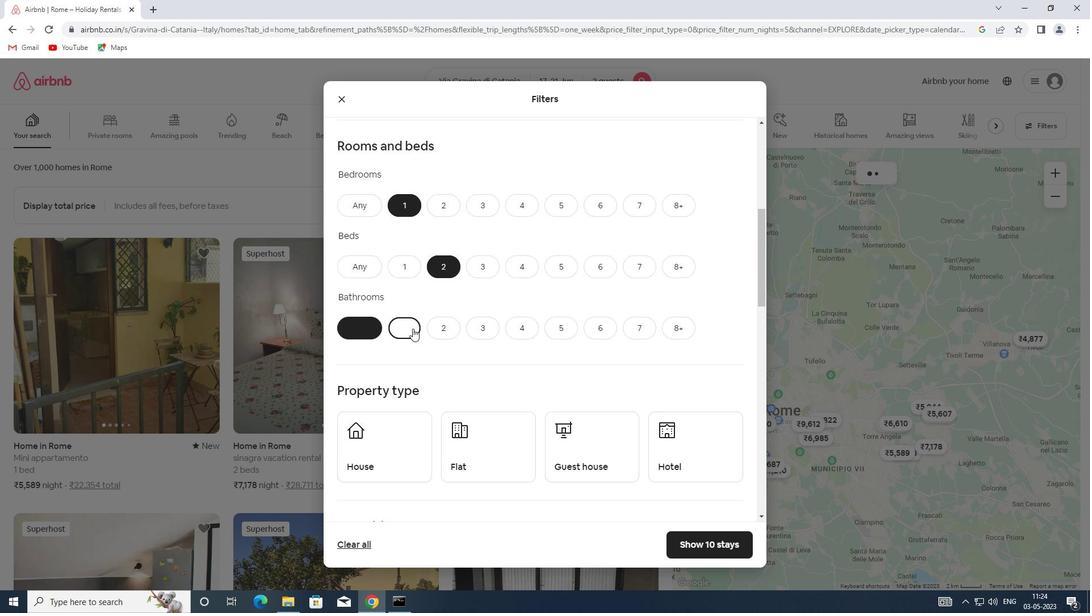 
Action: Mouse moved to (406, 303)
Screenshot: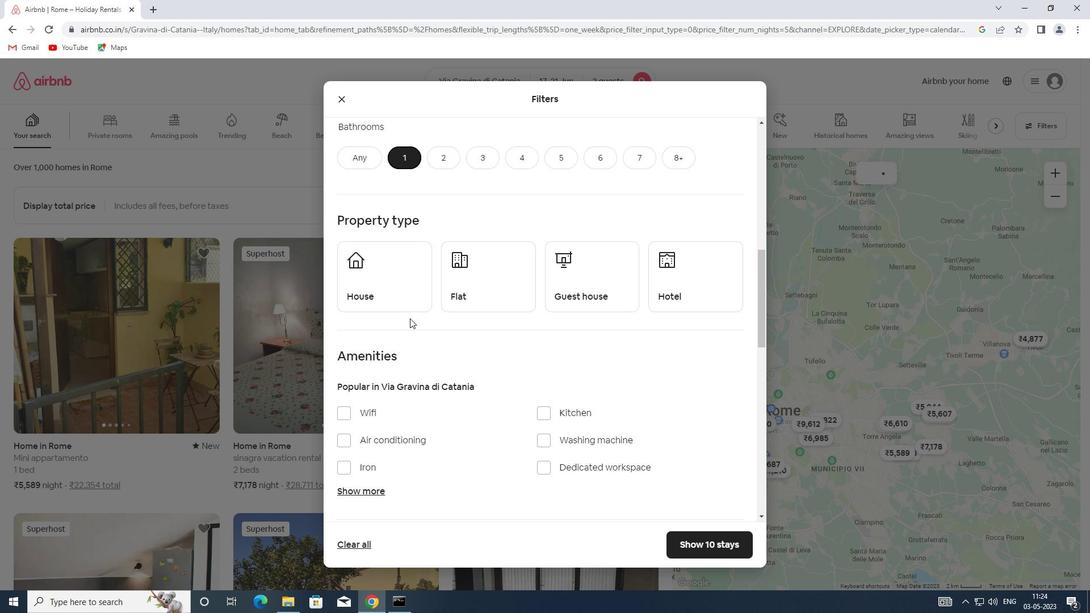 
Action: Mouse pressed left at (406, 303)
Screenshot: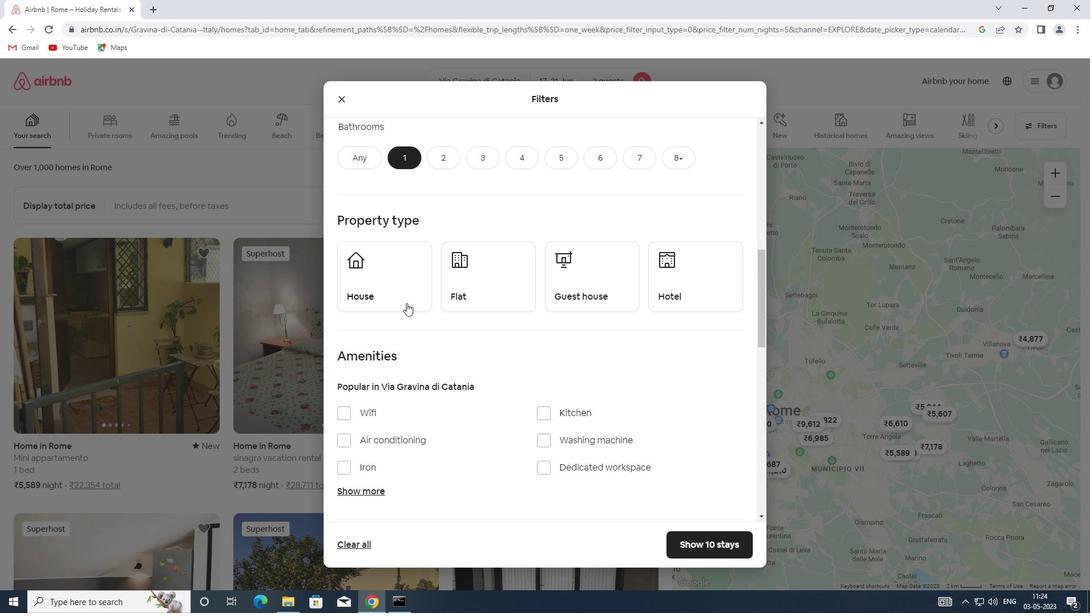 
Action: Mouse moved to (486, 301)
Screenshot: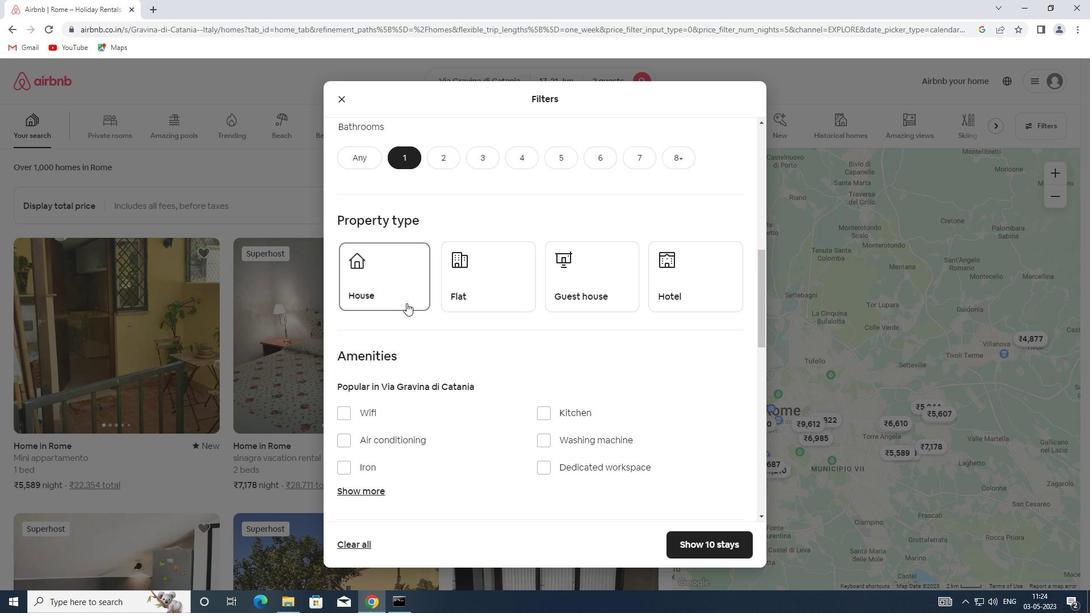 
Action: Mouse pressed left at (486, 301)
Screenshot: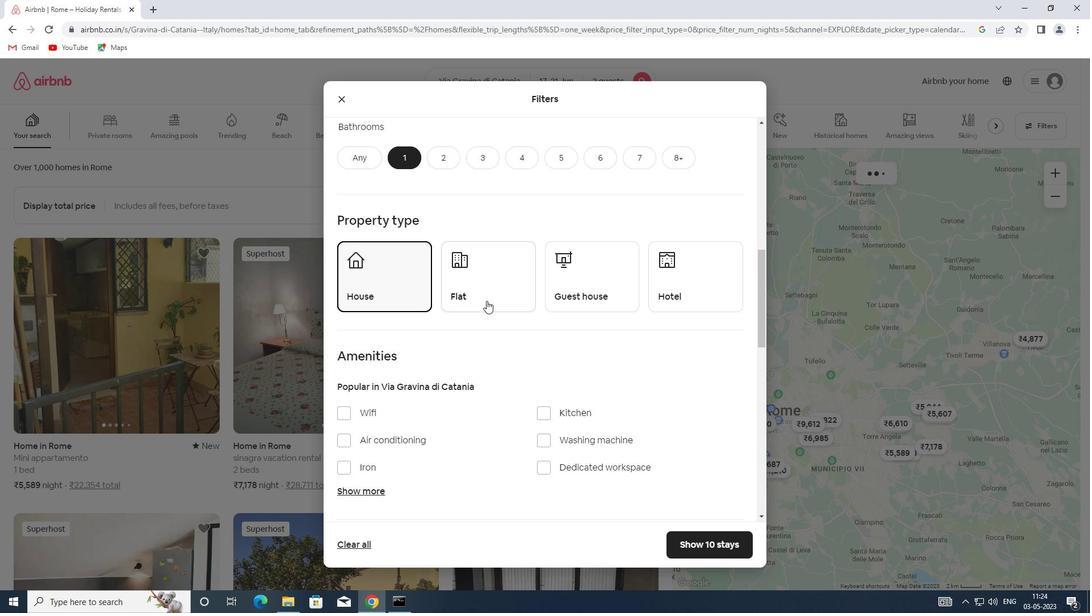 
Action: Mouse moved to (556, 287)
Screenshot: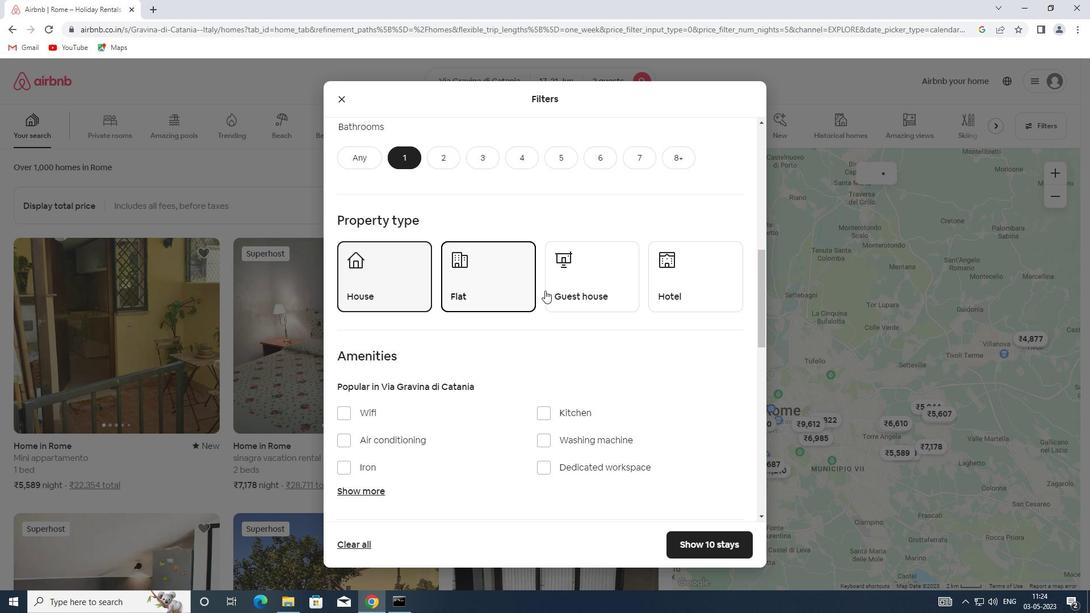 
Action: Mouse pressed left at (556, 287)
Screenshot: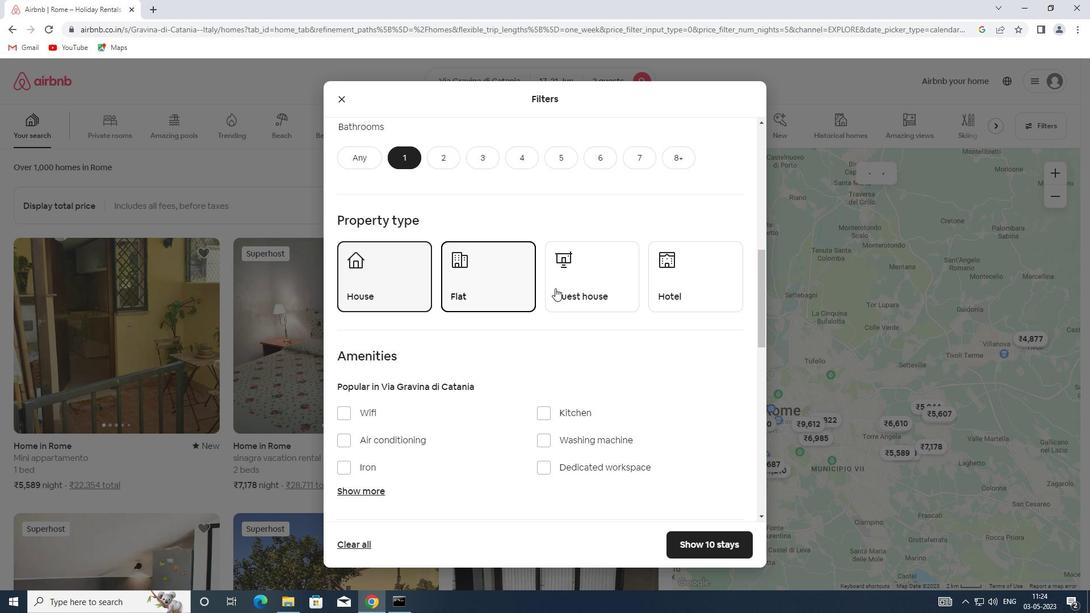 
Action: Mouse scrolled (556, 287) with delta (0, 0)
Screenshot: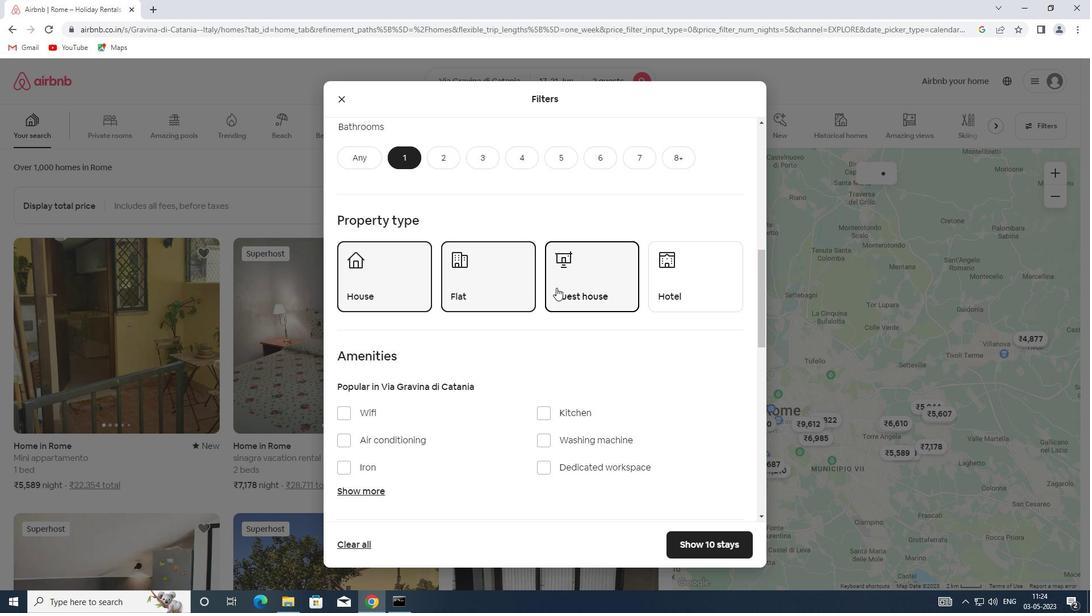 
Action: Mouse scrolled (556, 287) with delta (0, 0)
Screenshot: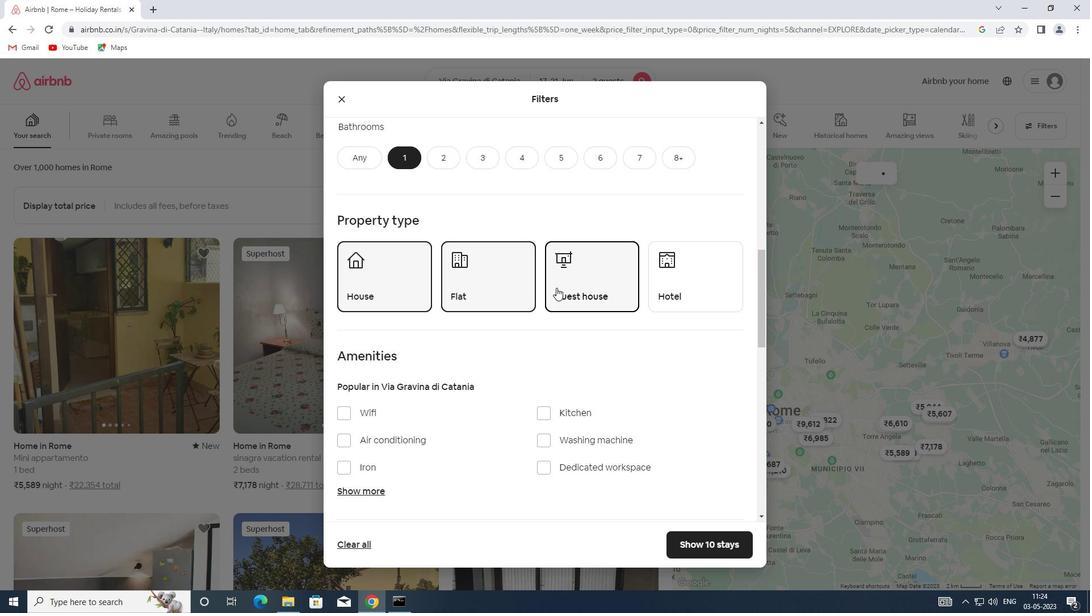 
Action: Mouse scrolled (556, 287) with delta (0, 0)
Screenshot: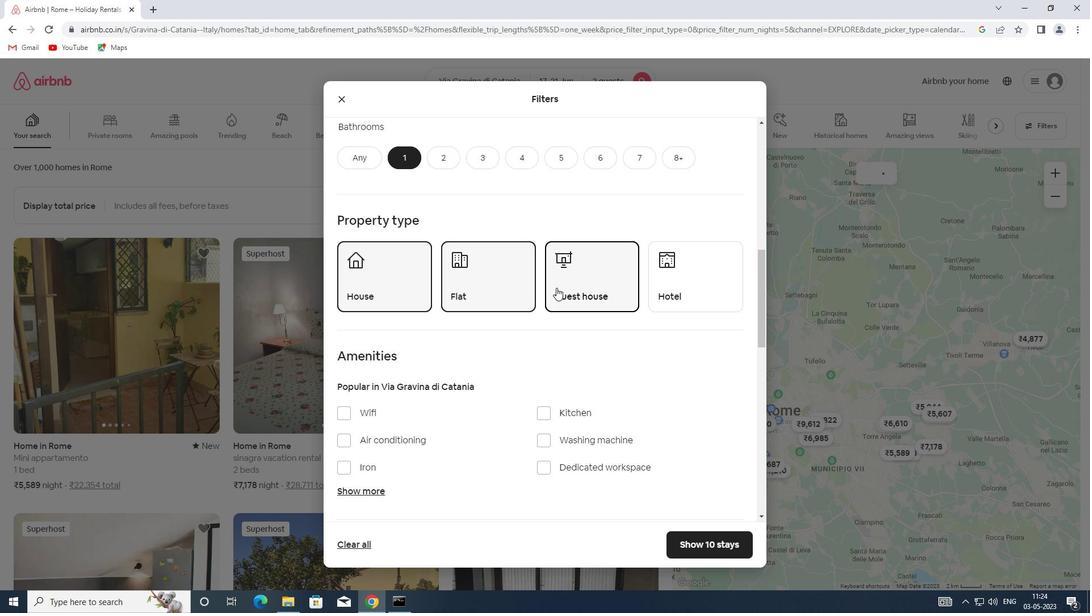 
Action: Mouse moved to (367, 242)
Screenshot: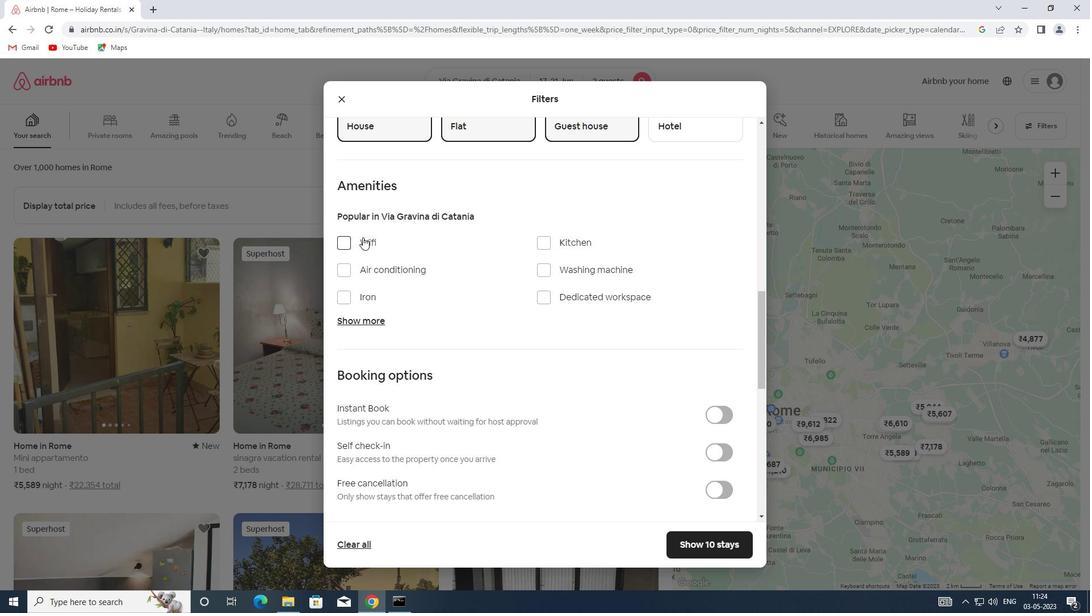 
Action: Mouse pressed left at (367, 242)
Screenshot: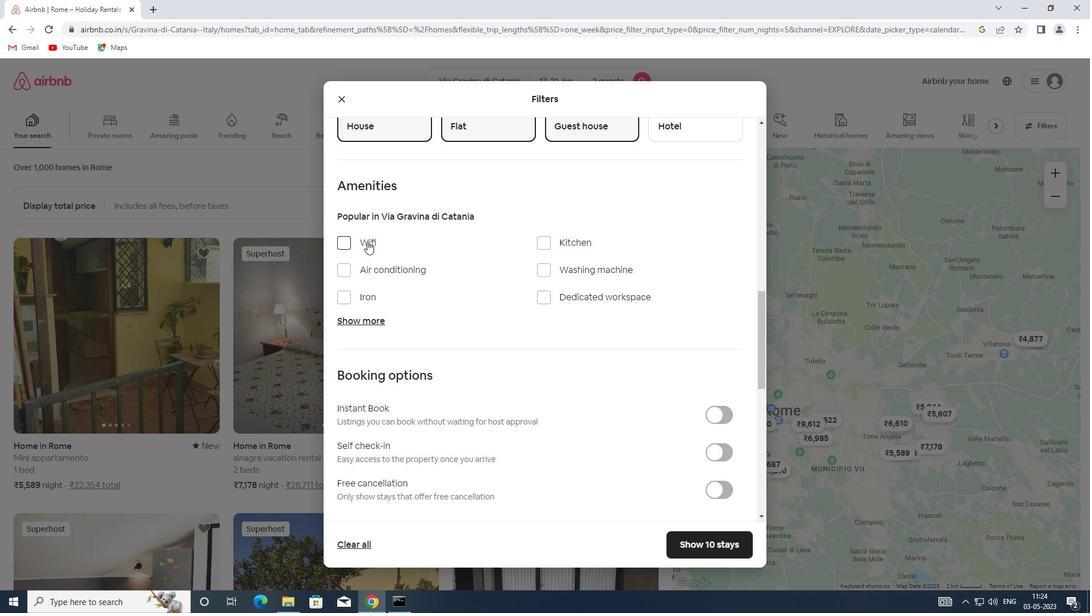 
Action: Mouse moved to (548, 272)
Screenshot: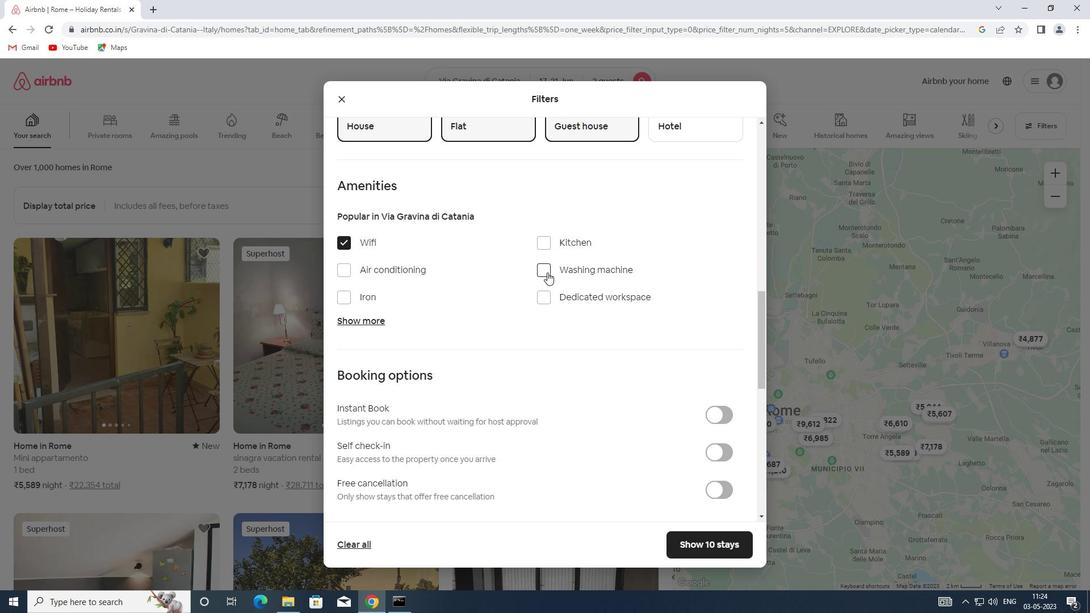 
Action: Mouse pressed left at (548, 272)
Screenshot: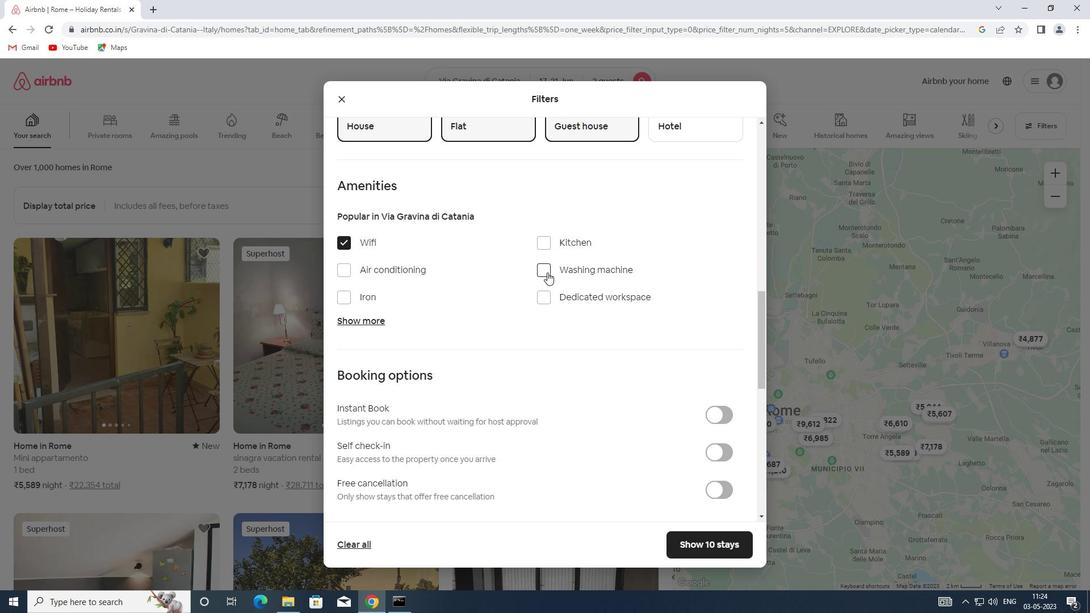 
Action: Mouse moved to (548, 272)
Screenshot: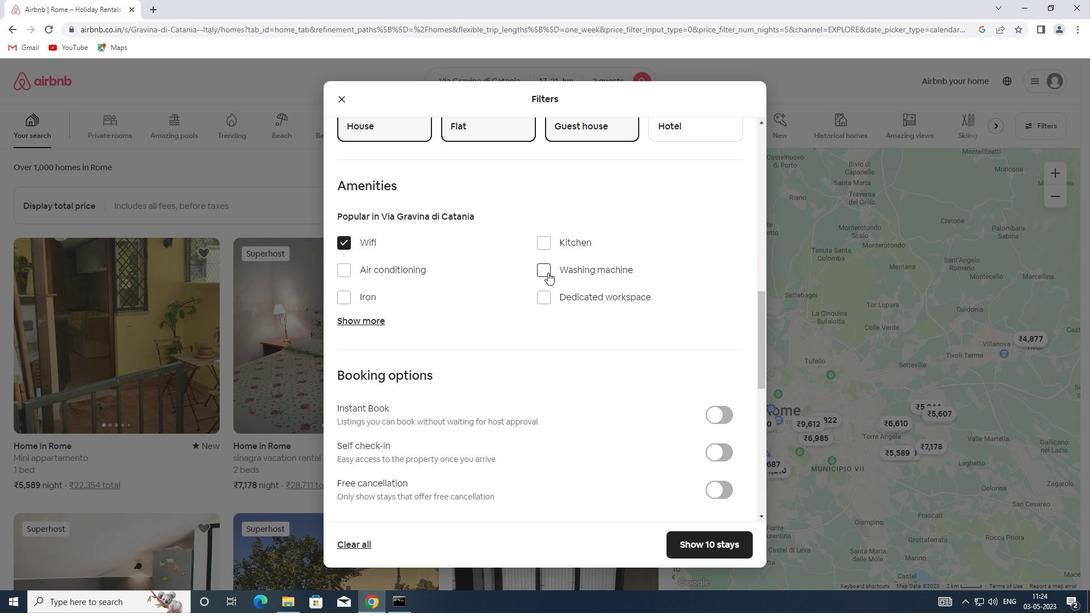 
Action: Mouse scrolled (548, 272) with delta (0, 0)
Screenshot: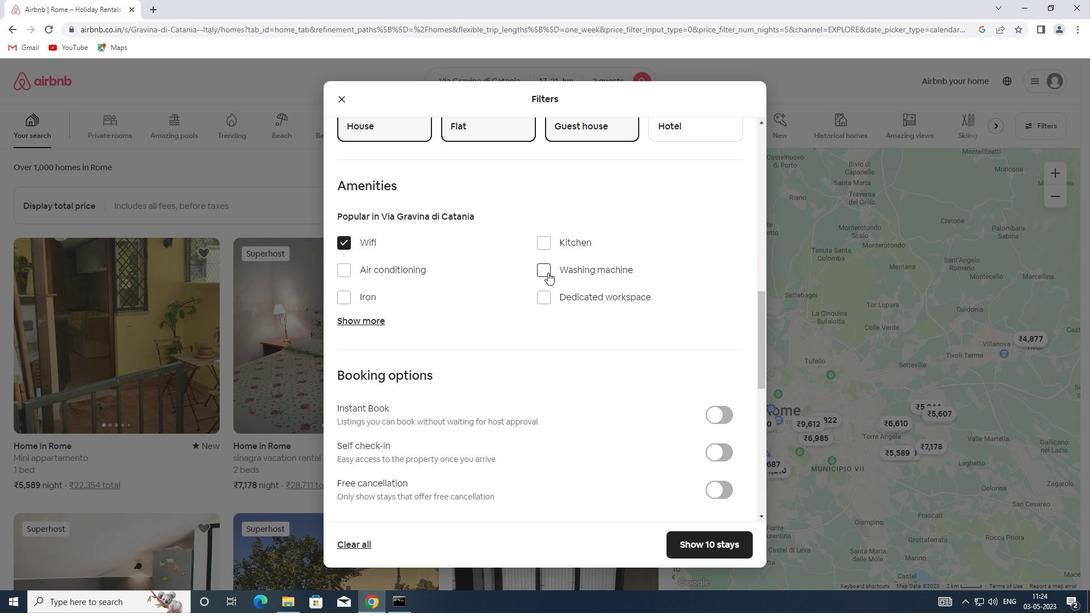 
Action: Mouse scrolled (548, 272) with delta (0, 0)
Screenshot: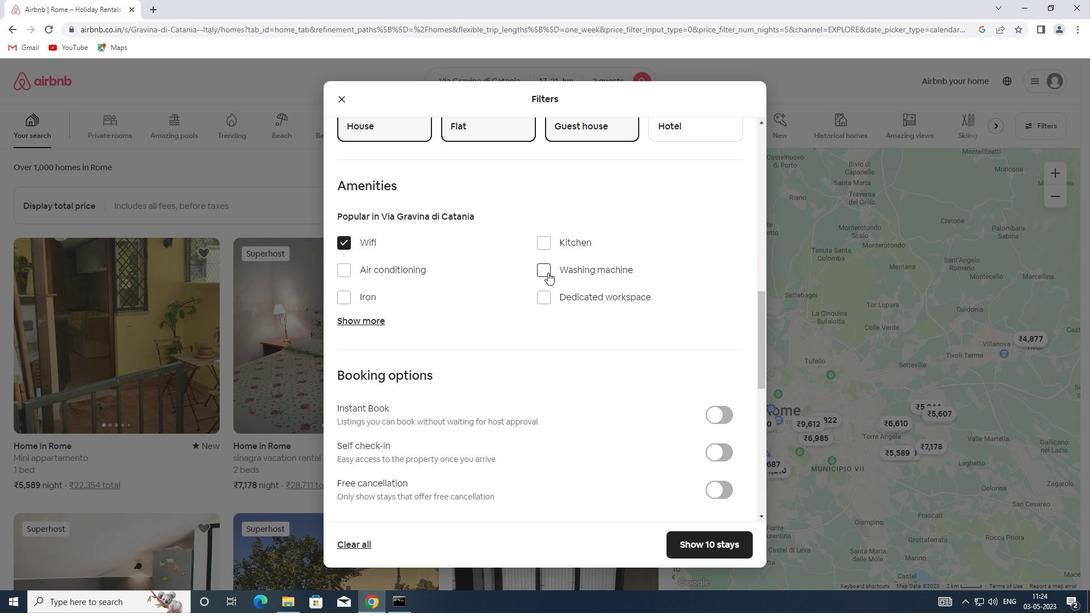 
Action: Mouse scrolled (548, 272) with delta (0, 0)
Screenshot: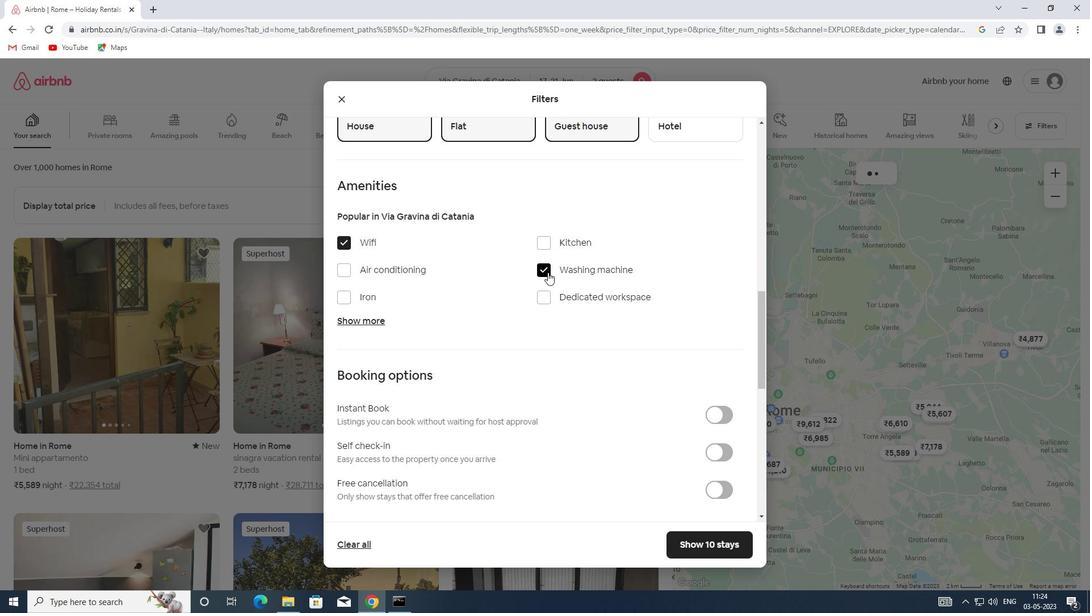 
Action: Mouse scrolled (548, 272) with delta (0, 0)
Screenshot: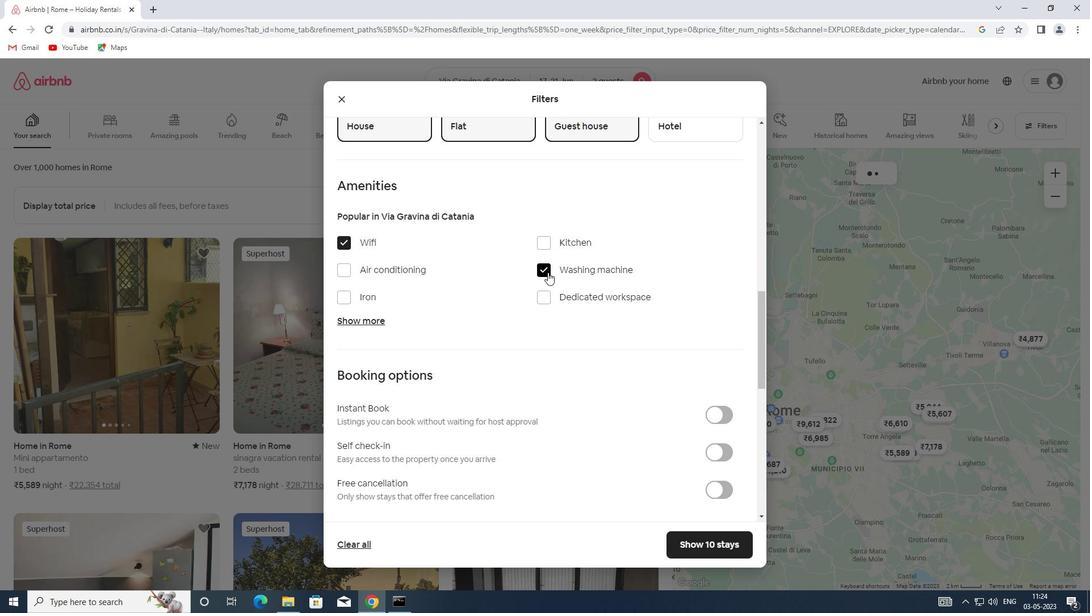 
Action: Mouse scrolled (548, 272) with delta (0, 0)
Screenshot: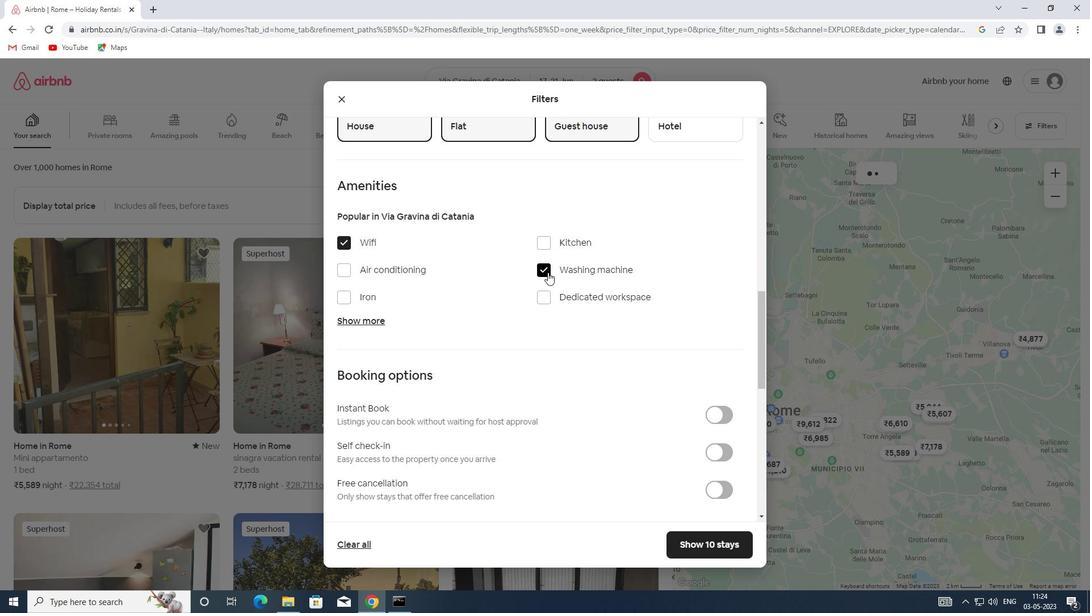 
Action: Mouse moved to (710, 173)
Screenshot: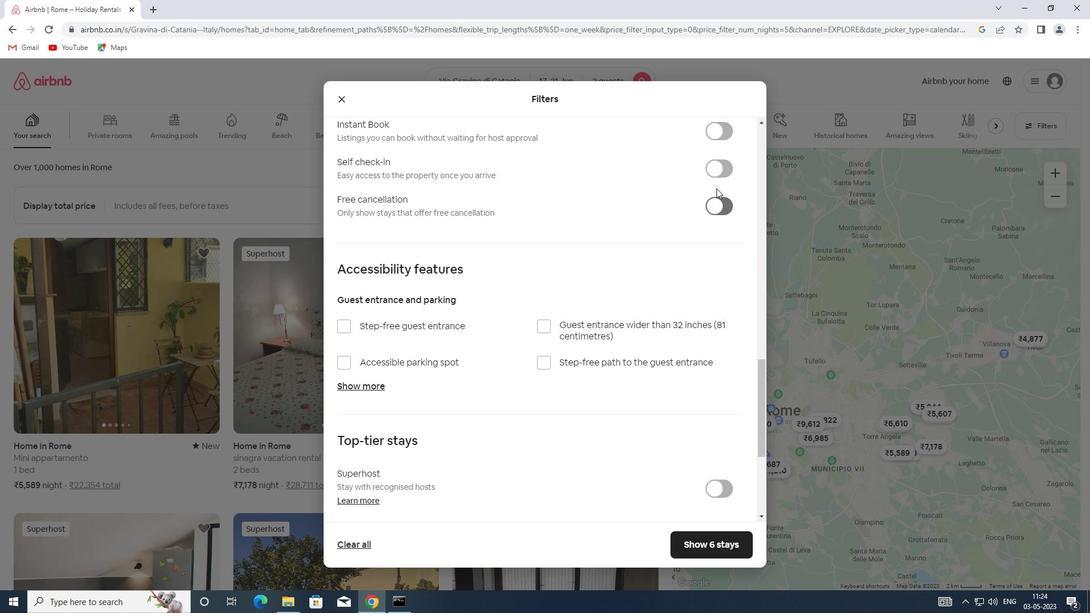 
Action: Mouse pressed left at (710, 173)
Screenshot: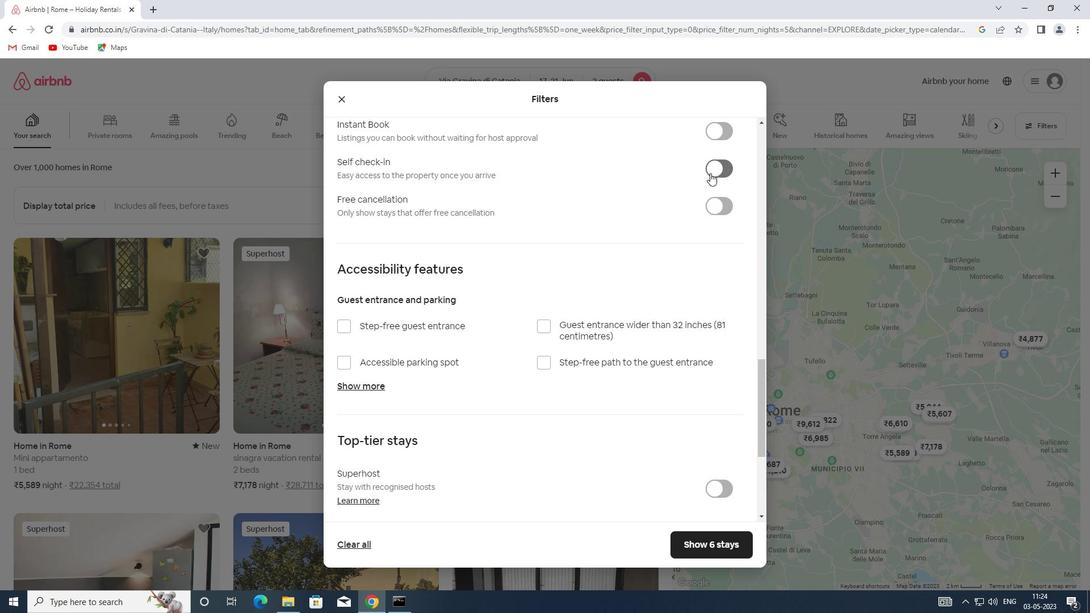 
Action: Mouse moved to (394, 294)
Screenshot: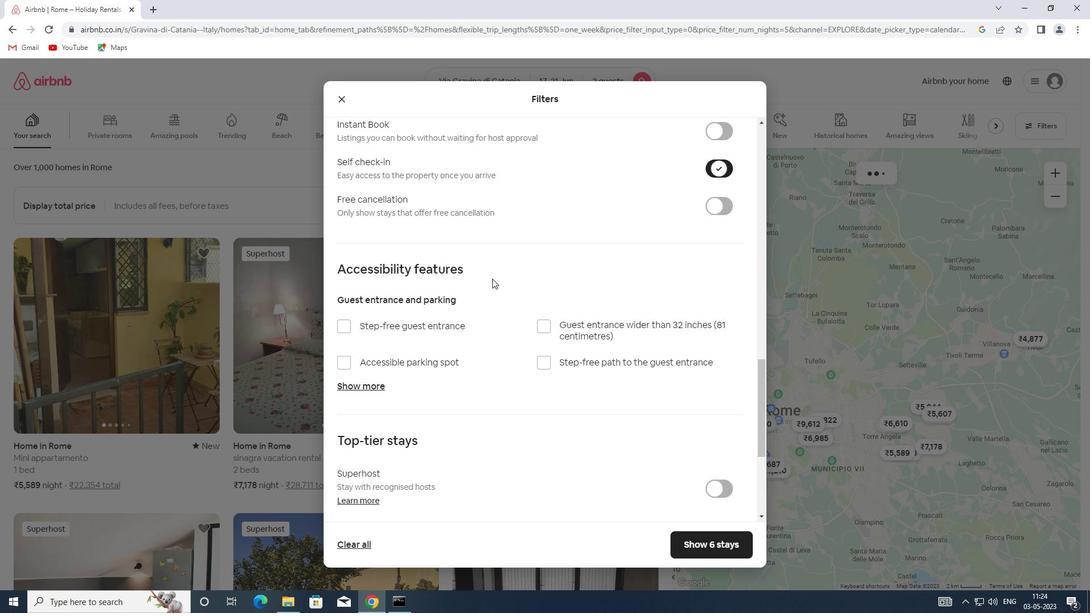 
Action: Mouse scrolled (394, 294) with delta (0, 0)
Screenshot: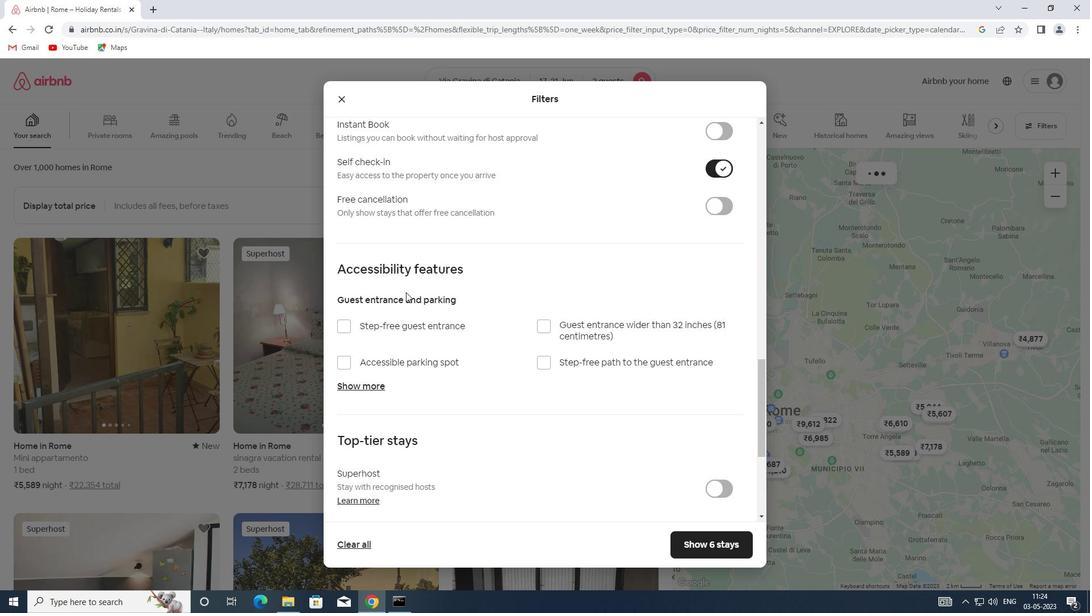 
Action: Mouse scrolled (394, 295) with delta (0, 0)
Screenshot: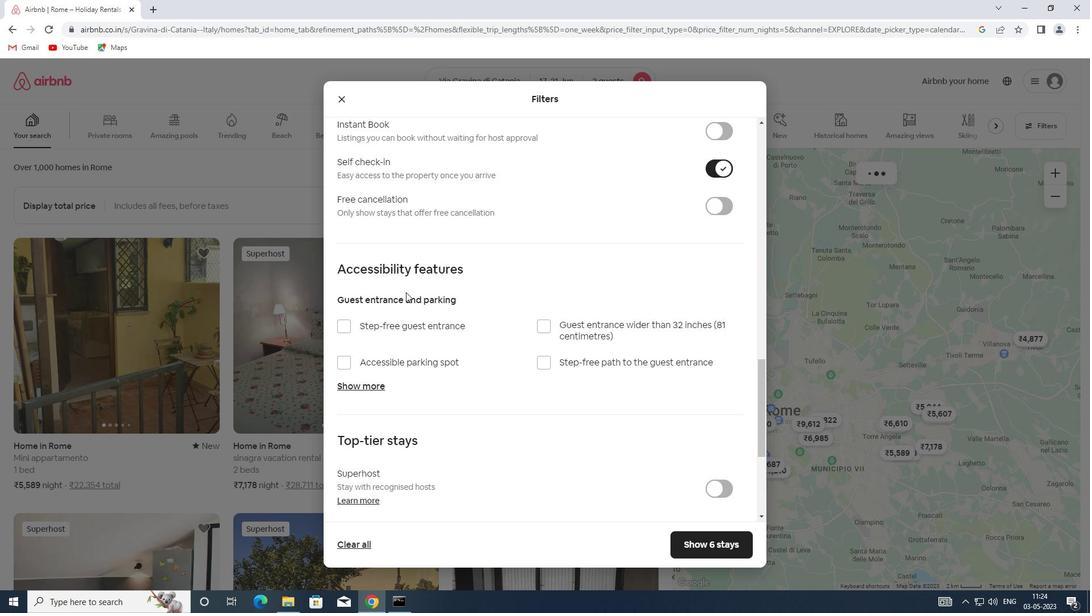 
Action: Mouse scrolled (394, 294) with delta (0, 0)
Screenshot: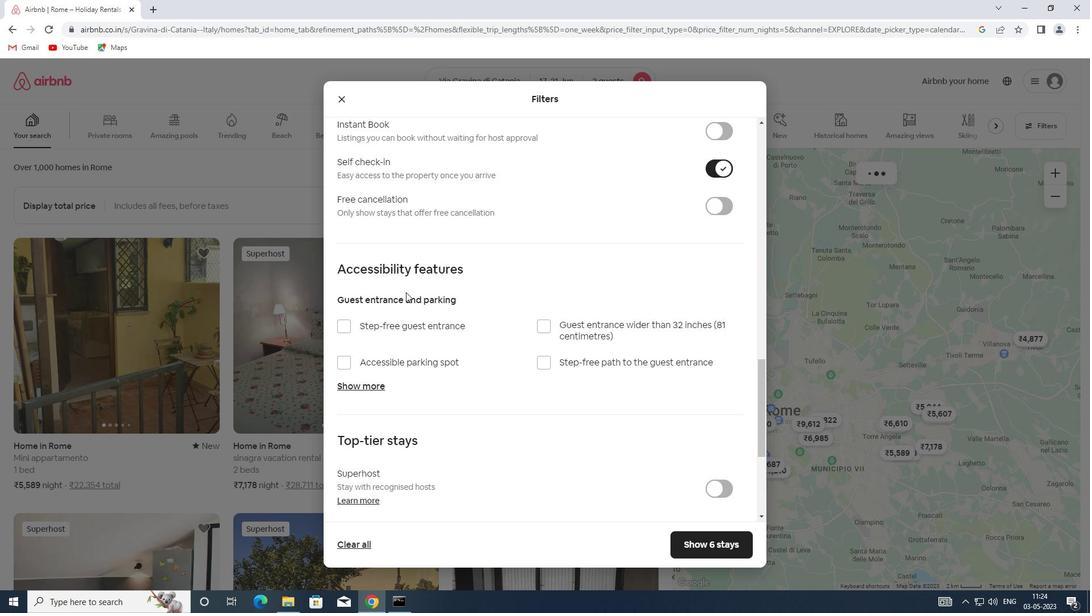 
Action: Mouse moved to (394, 295)
Screenshot: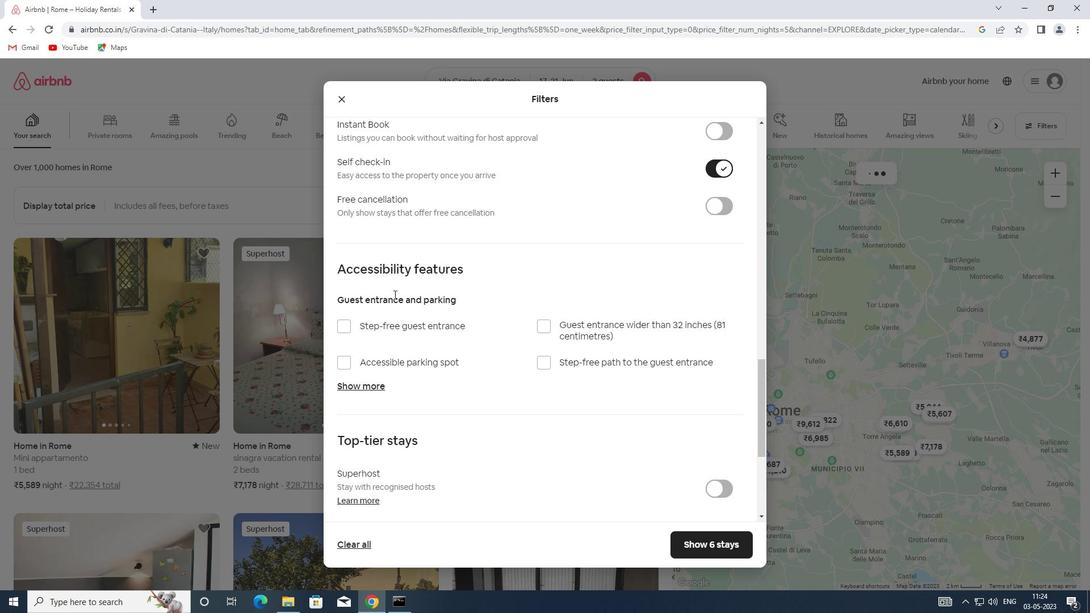 
Action: Mouse scrolled (394, 294) with delta (0, 0)
Screenshot: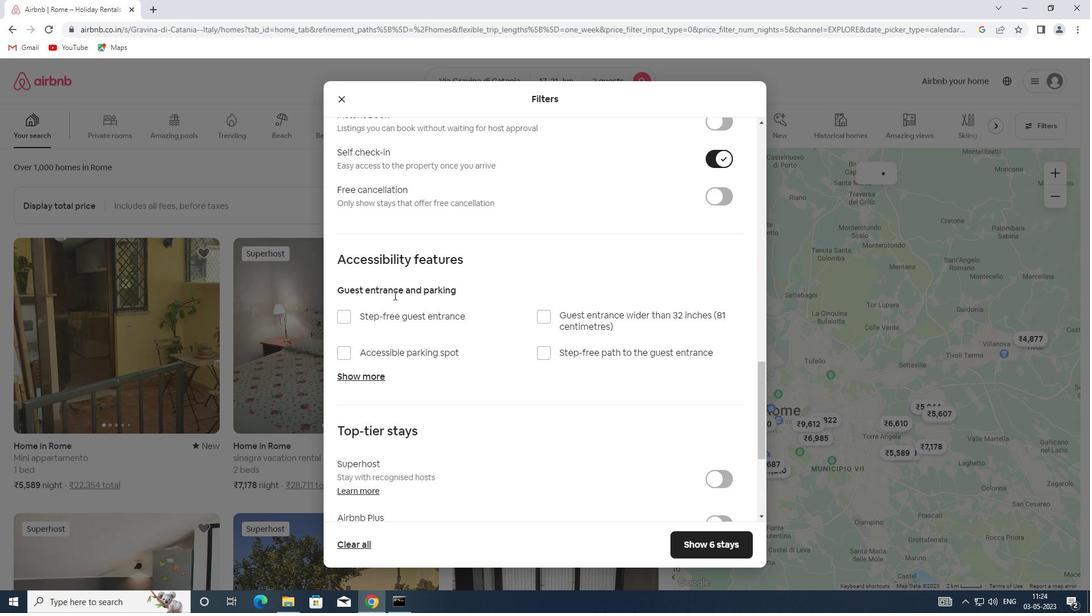 
Action: Mouse scrolled (394, 294) with delta (0, 0)
Screenshot: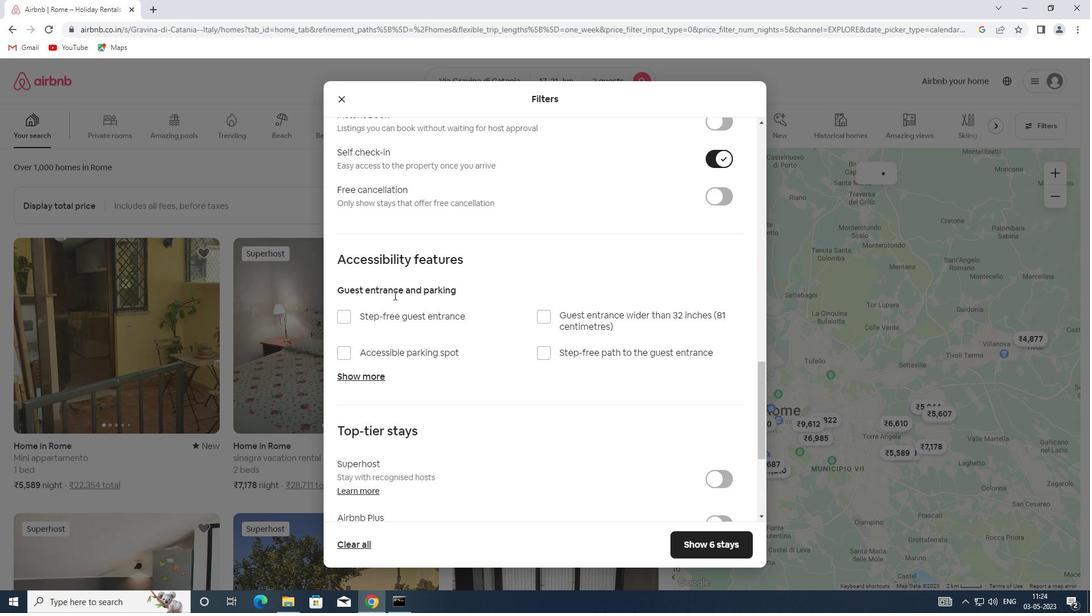 
Action: Mouse scrolled (394, 294) with delta (0, 0)
Screenshot: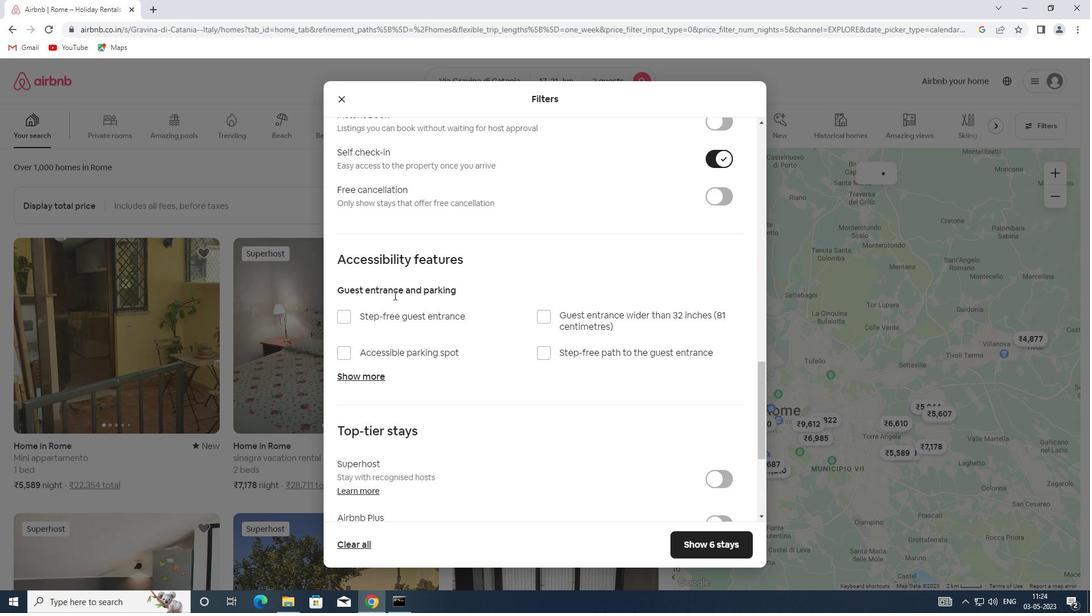 
Action: Mouse scrolled (394, 294) with delta (0, 0)
Screenshot: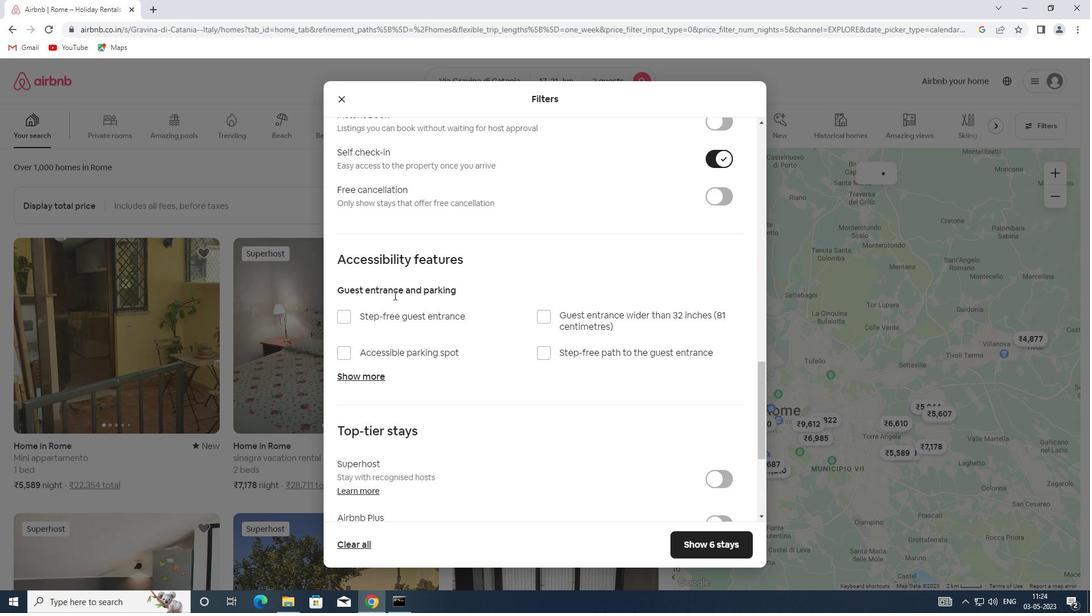 
Action: Mouse scrolled (394, 294) with delta (0, 0)
Screenshot: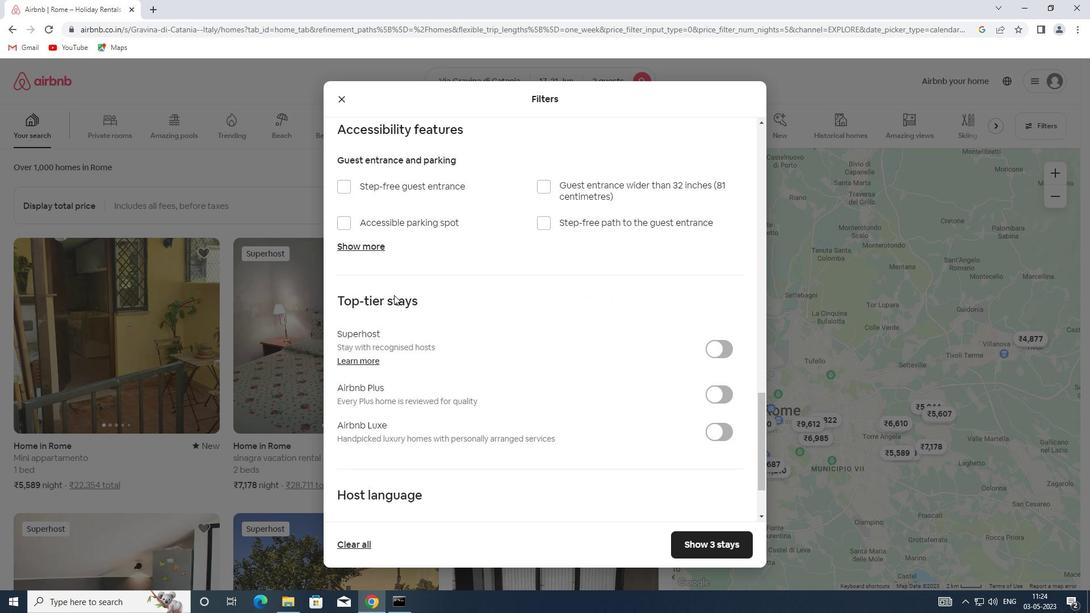 
Action: Mouse scrolled (394, 294) with delta (0, 0)
Screenshot: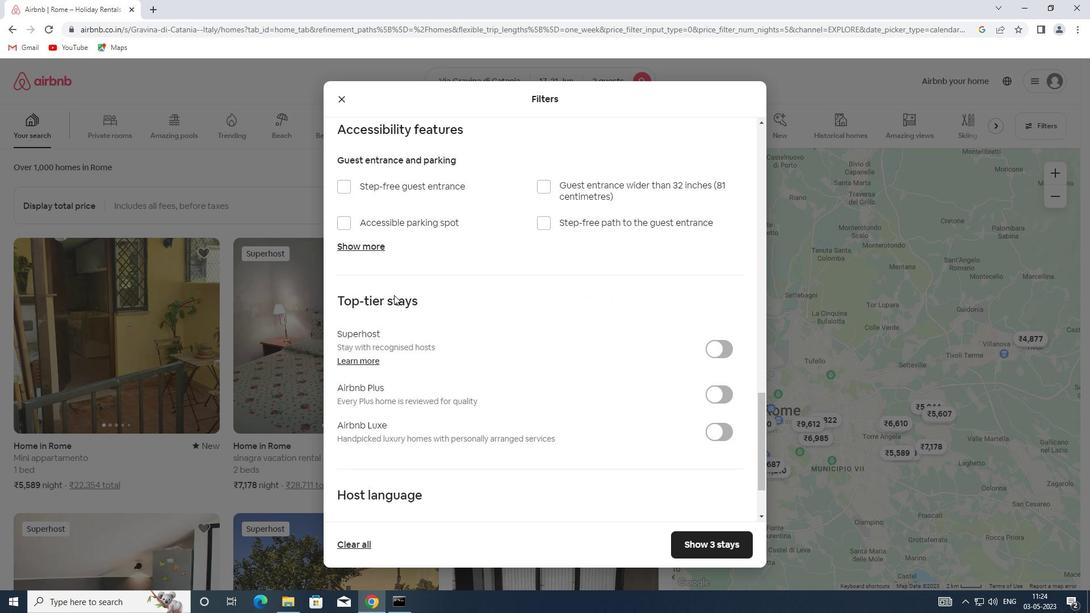 
Action: Mouse scrolled (394, 295) with delta (0, 0)
Screenshot: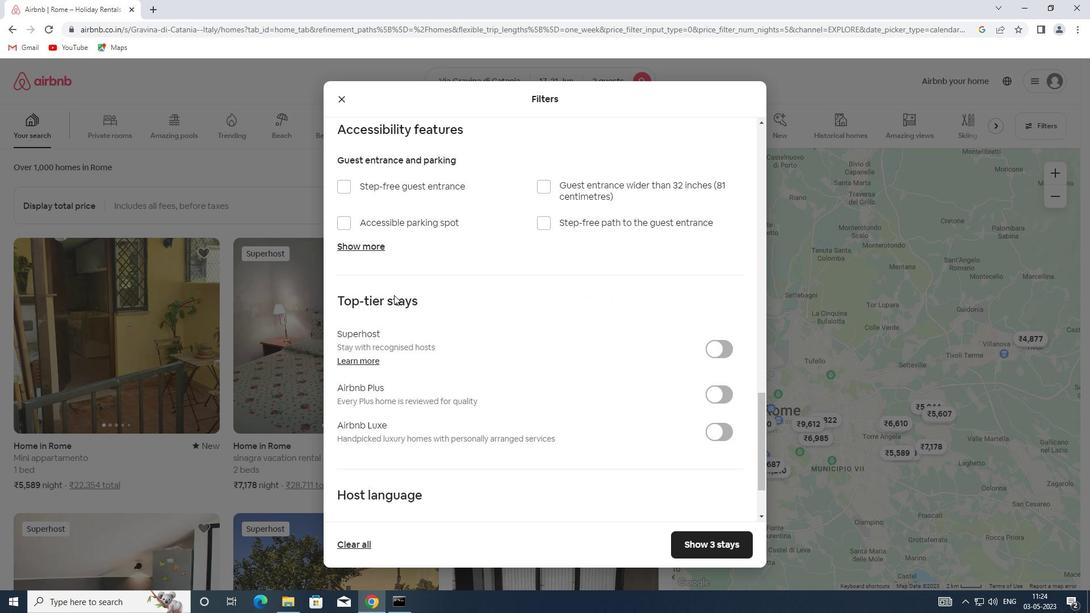 
Action: Mouse scrolled (394, 294) with delta (0, 0)
Screenshot: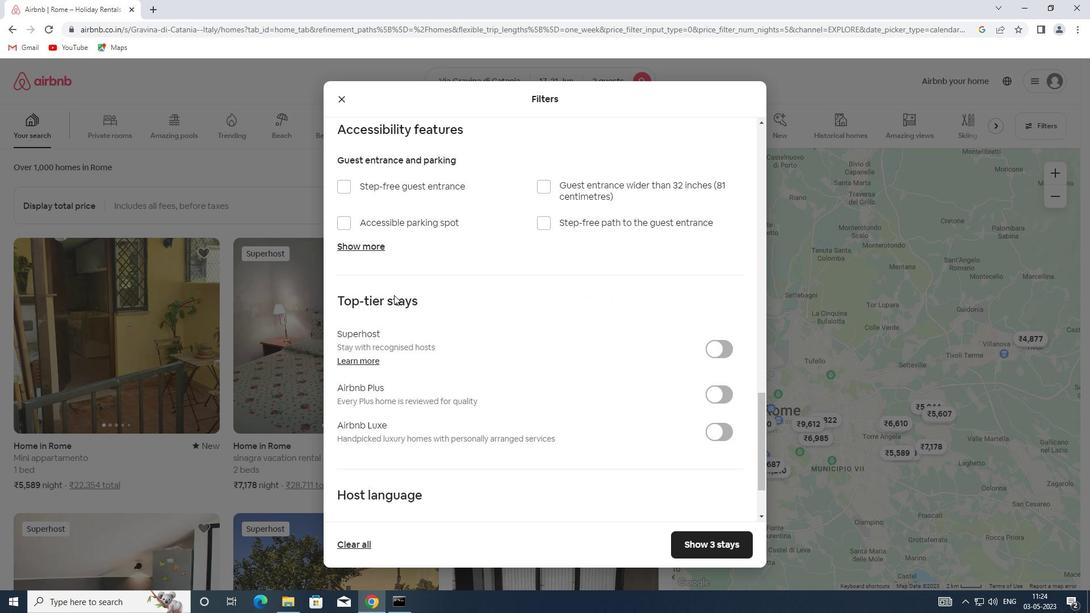 
Action: Mouse scrolled (394, 294) with delta (0, 0)
Screenshot: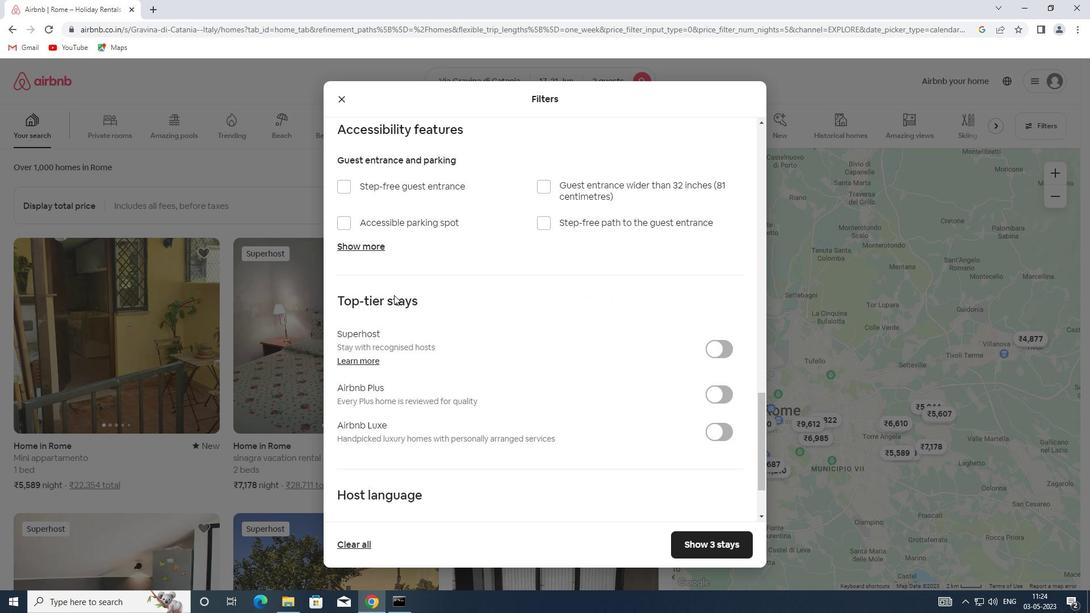 
Action: Mouse scrolled (394, 294) with delta (0, 0)
Screenshot: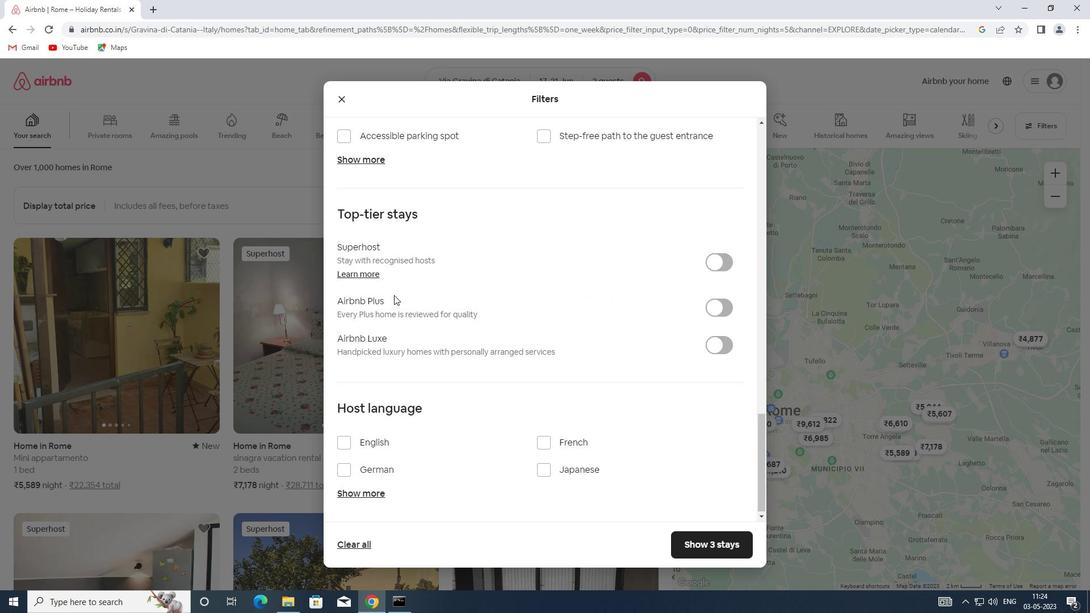 
Action: Mouse scrolled (394, 294) with delta (0, 0)
Screenshot: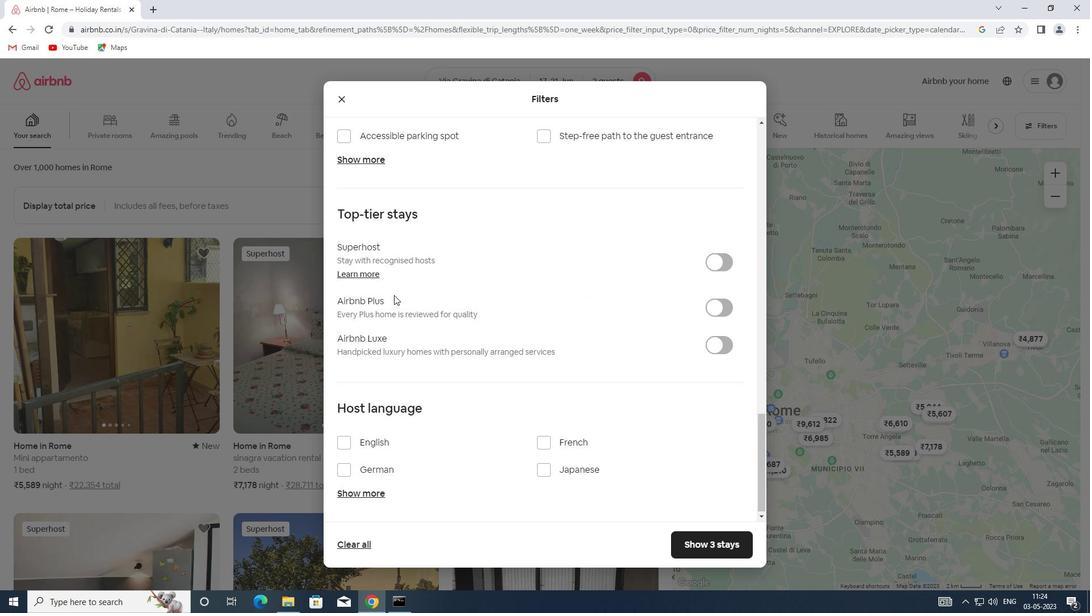 
Action: Mouse scrolled (394, 294) with delta (0, 0)
Screenshot: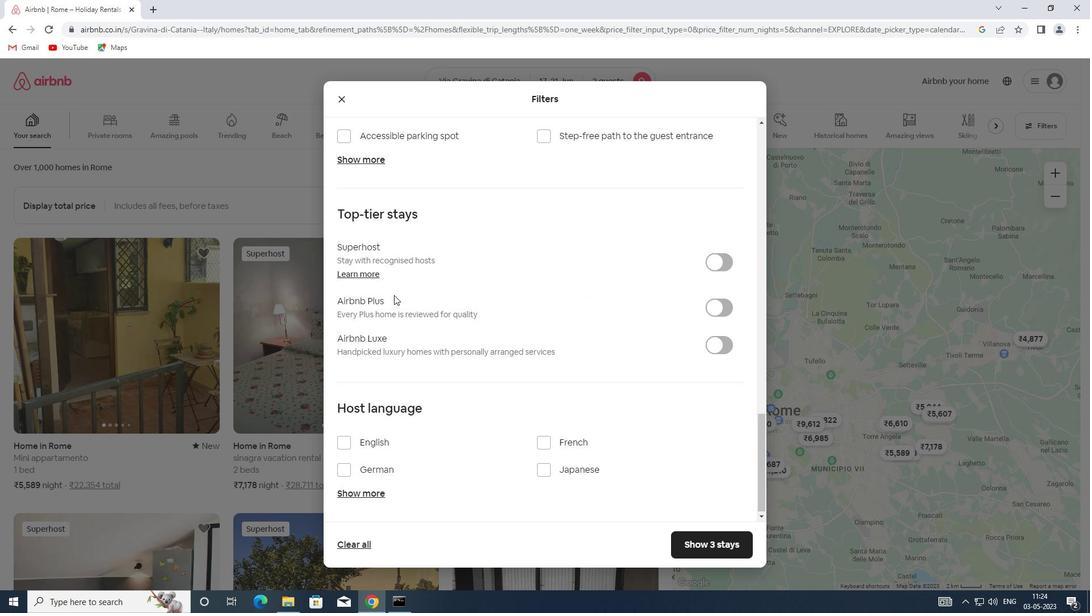
Action: Mouse moved to (358, 439)
Screenshot: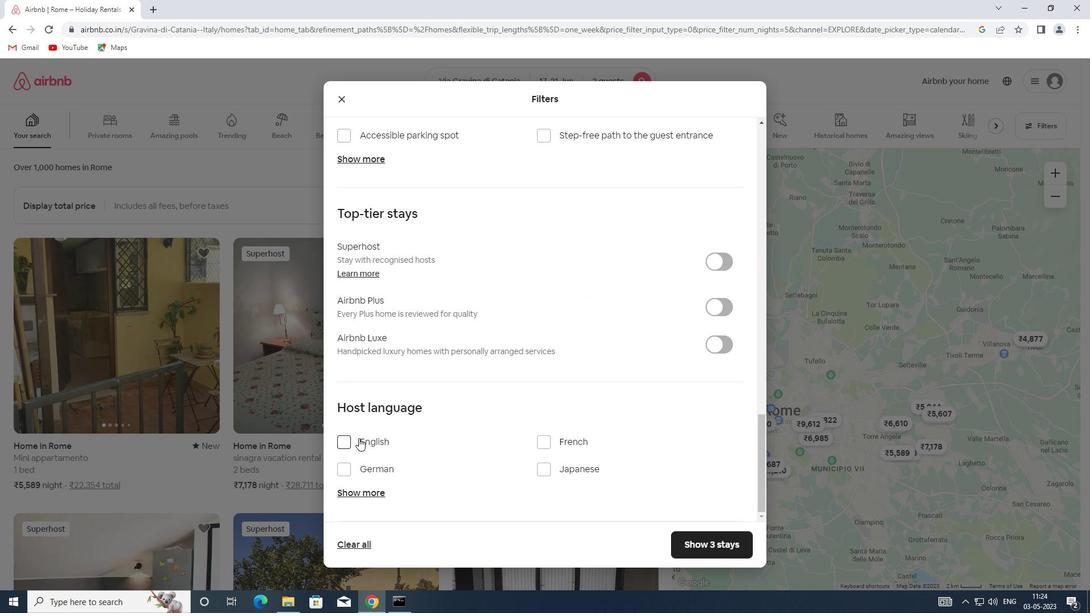 
Action: Mouse pressed left at (358, 439)
Screenshot: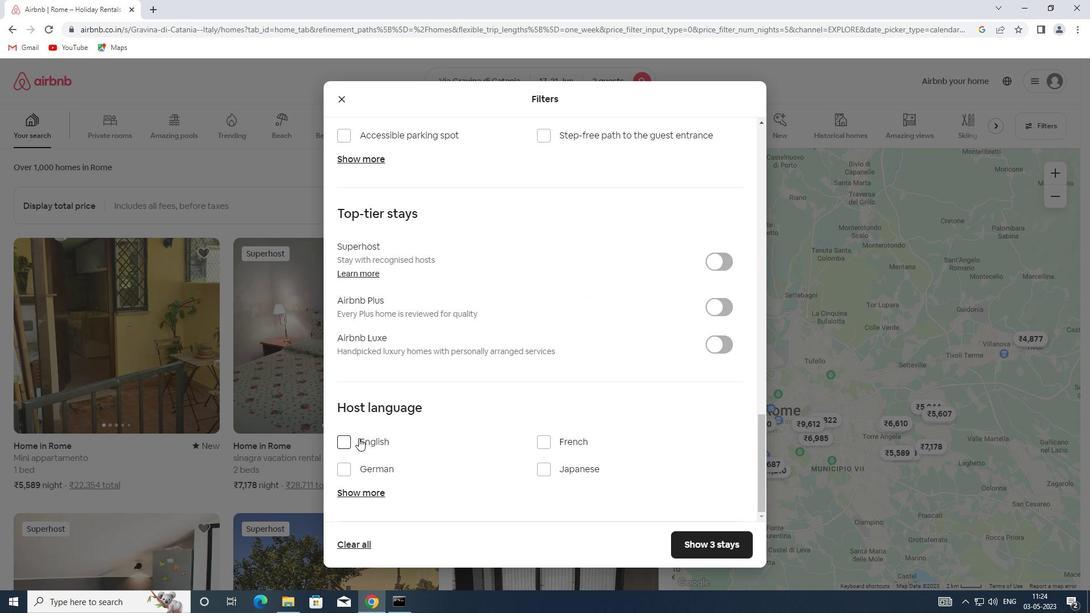 
Action: Mouse moved to (702, 553)
Screenshot: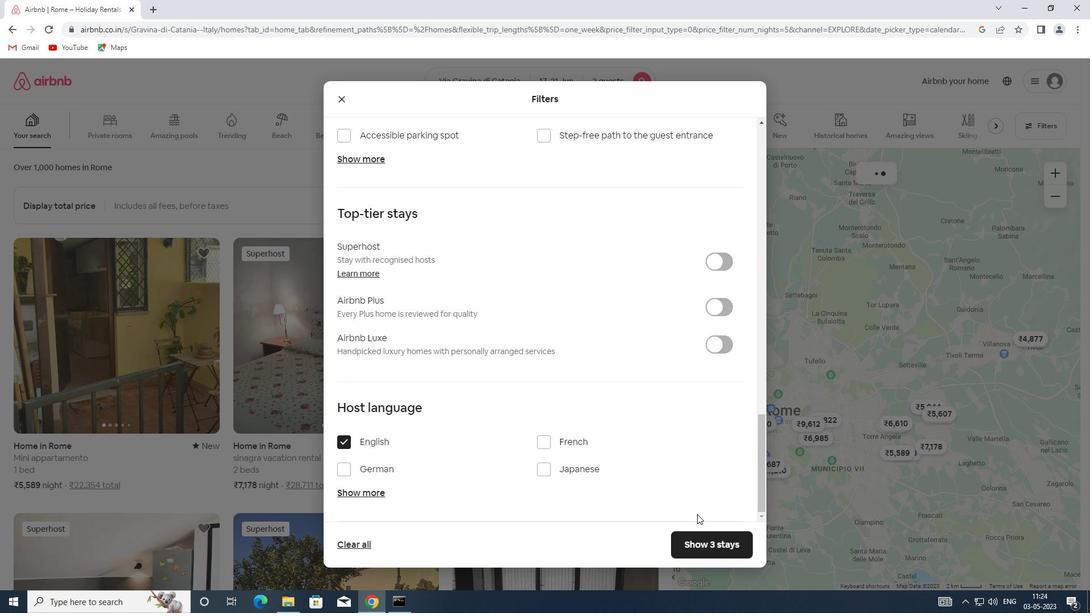 
Action: Mouse pressed left at (702, 553)
Screenshot: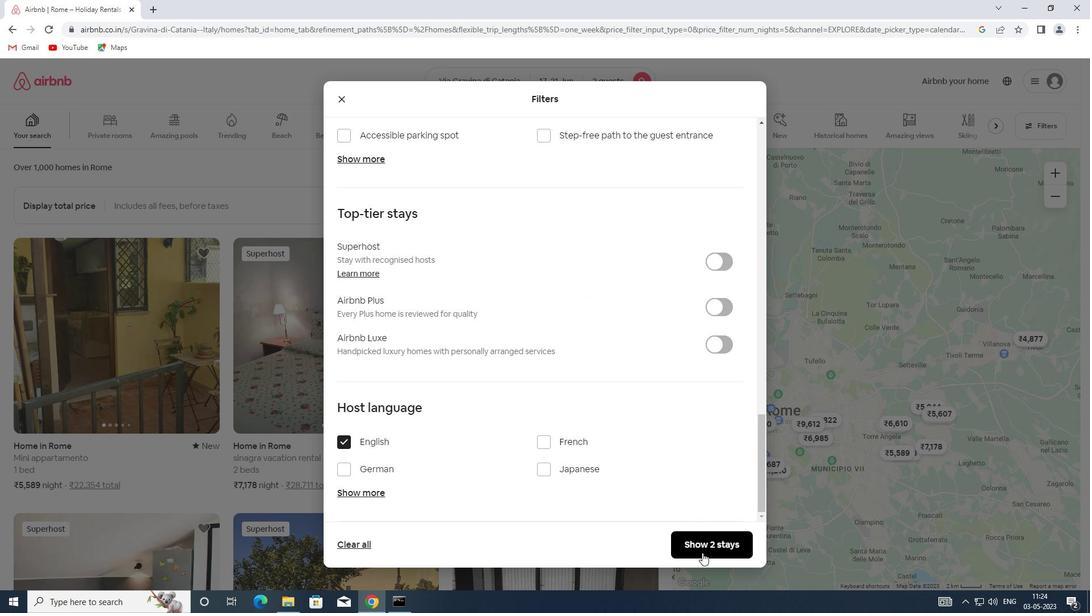 
